 Task: Search one way flight ticket for 4 adults, 1 infant in seat and 1 infant on lap in premium economy from Bethel: Bethel Airport(also Seebethel Seaplane Base) to Jacksonville: Albert J. Ellis Airport on 5-3-2023. Number of bags: 5 checked bags. Price is upto 60000. Outbound departure time preference is 7:15.
Action: Mouse moved to (255, 334)
Screenshot: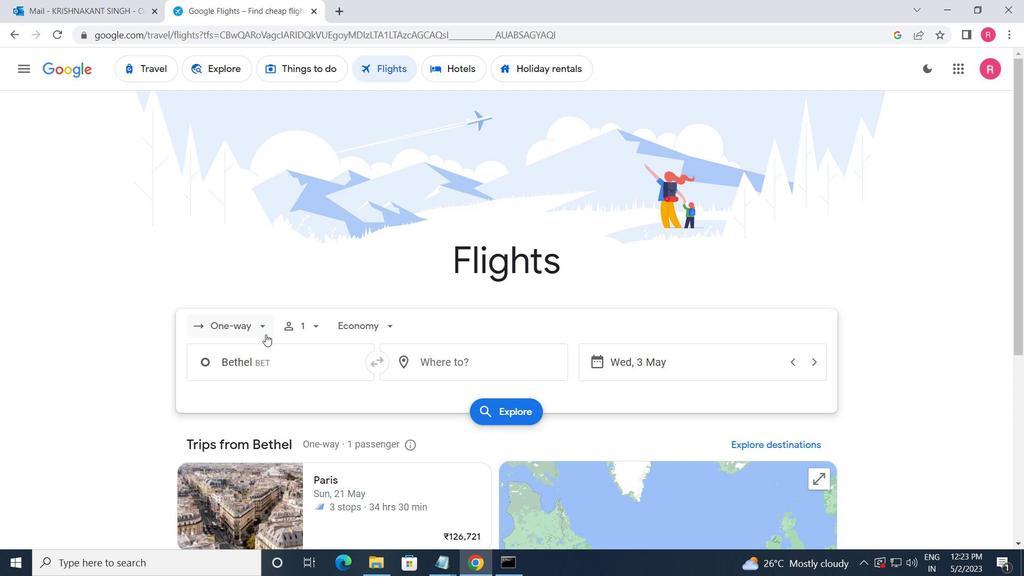 
Action: Mouse pressed left at (255, 334)
Screenshot: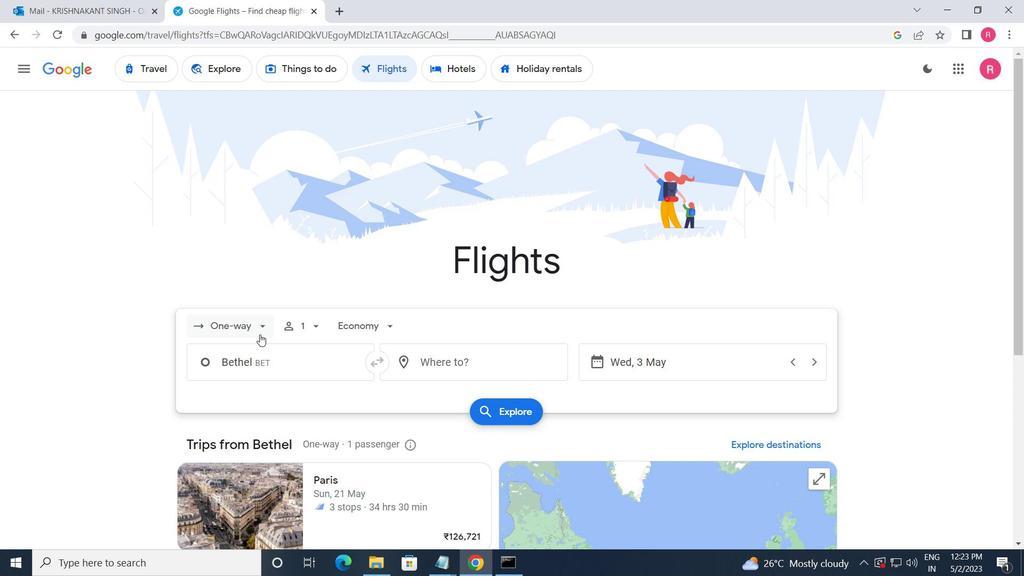 
Action: Mouse moved to (251, 392)
Screenshot: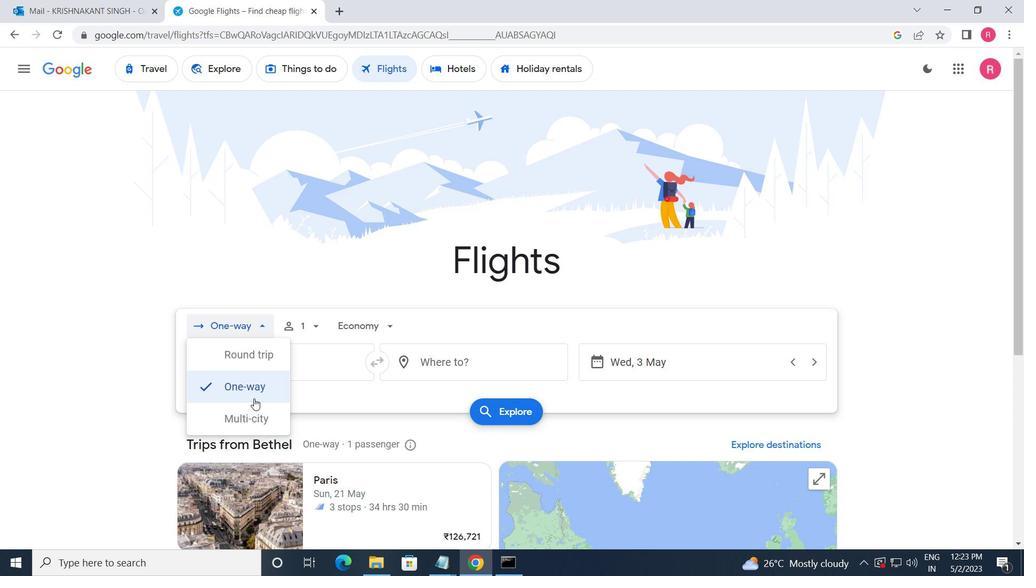 
Action: Mouse pressed left at (251, 392)
Screenshot: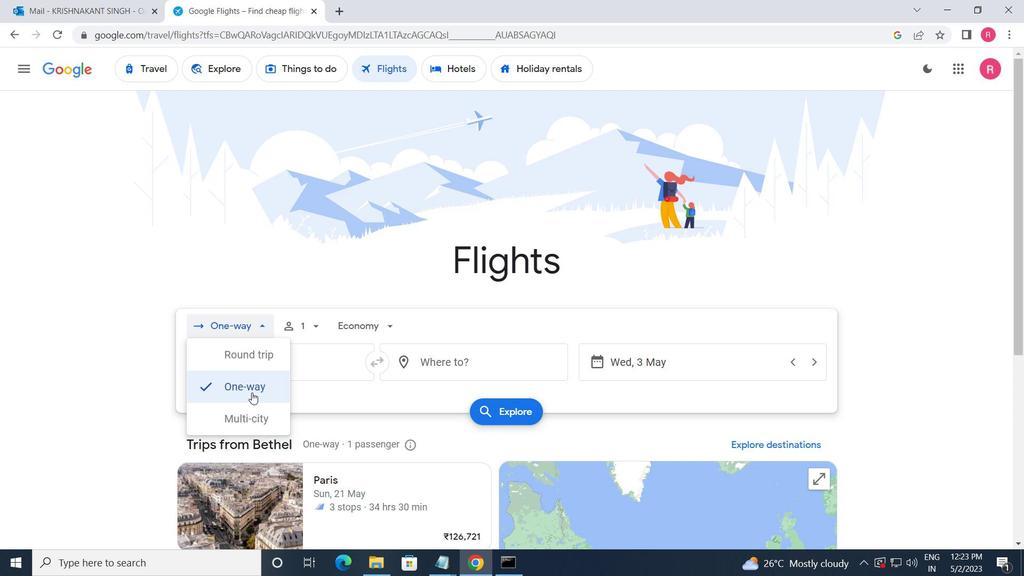 
Action: Mouse moved to (317, 336)
Screenshot: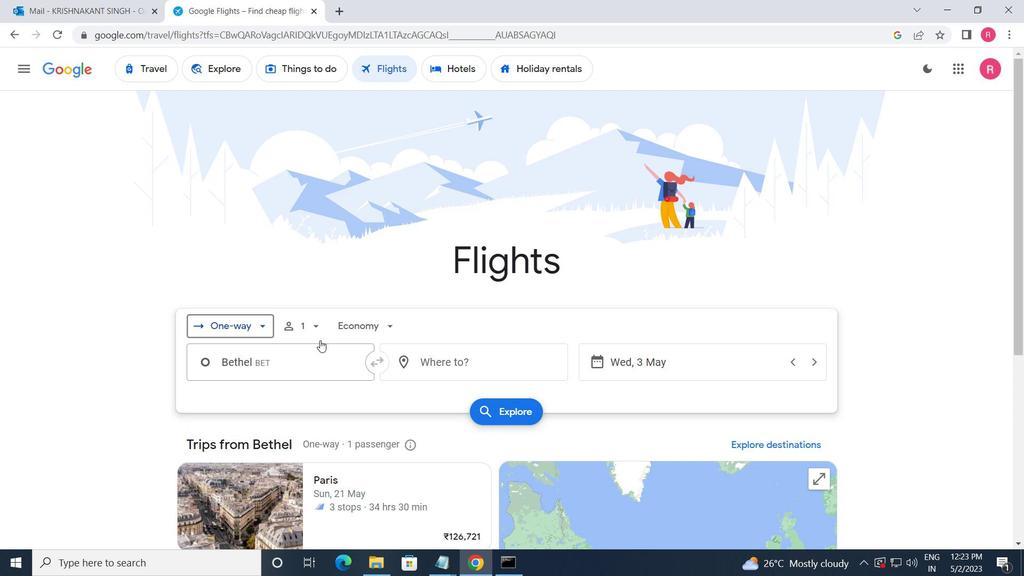 
Action: Mouse pressed left at (317, 336)
Screenshot: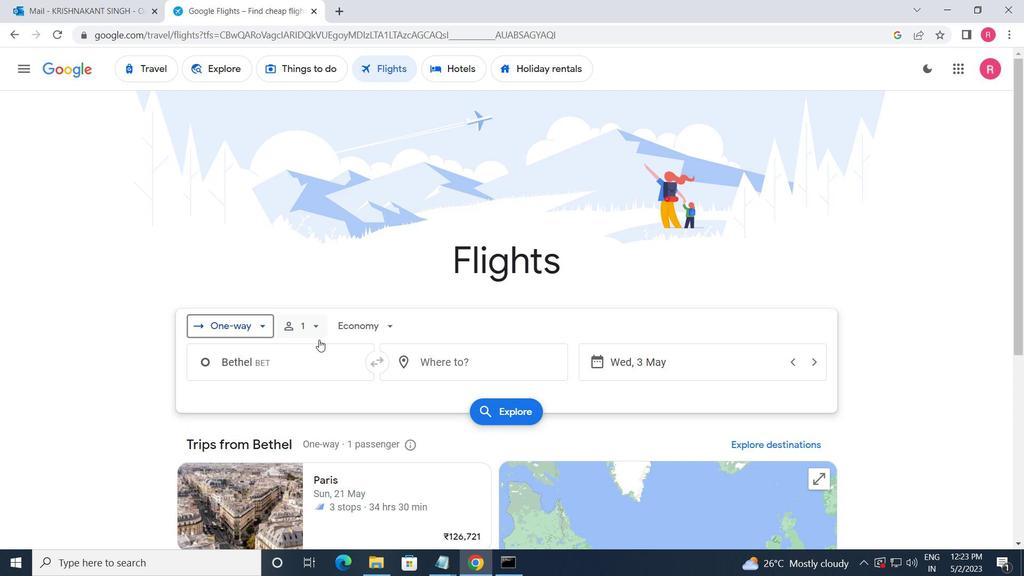 
Action: Mouse moved to (421, 363)
Screenshot: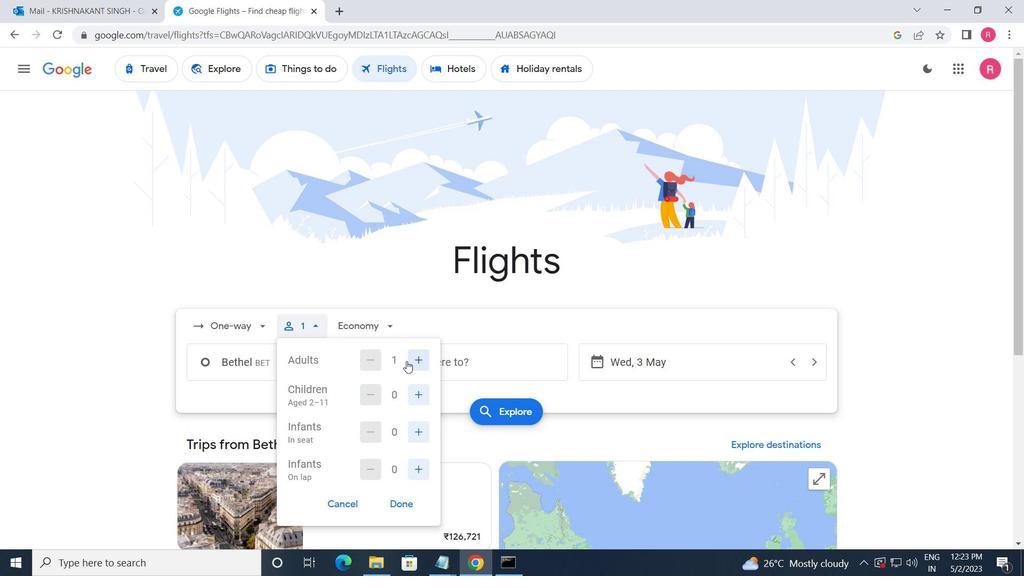 
Action: Mouse pressed left at (421, 363)
Screenshot: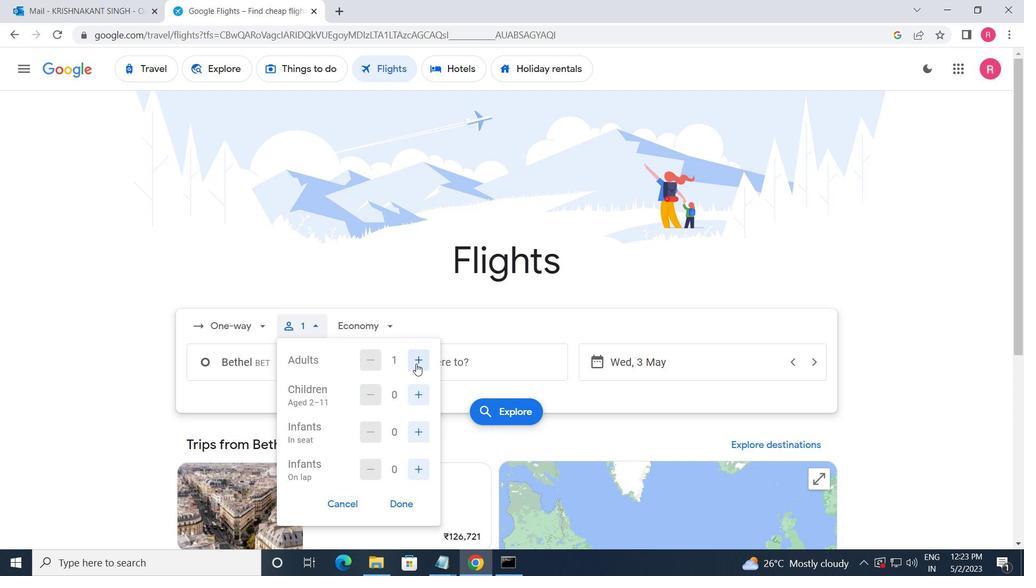 
Action: Mouse pressed left at (421, 363)
Screenshot: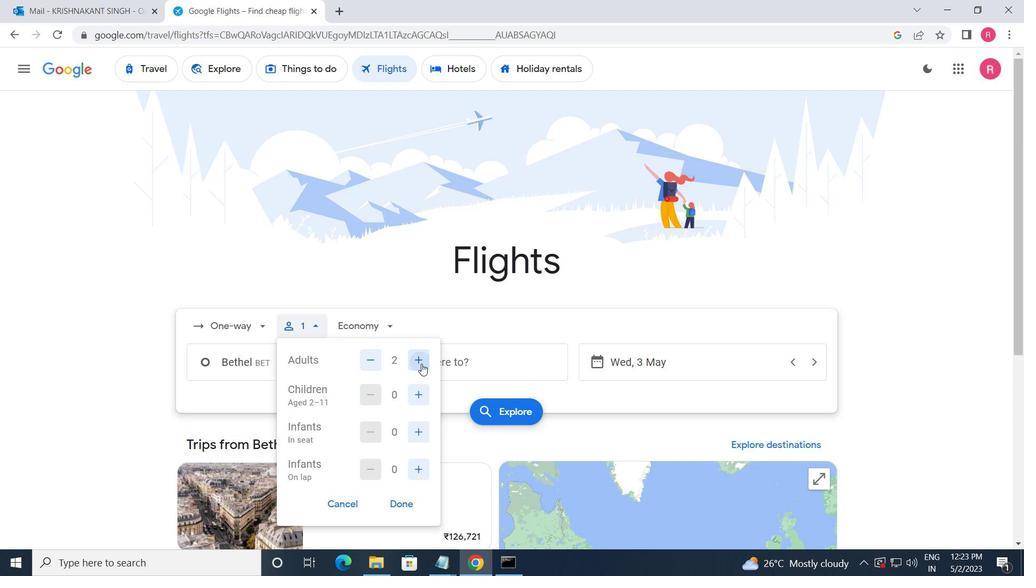 
Action: Mouse pressed left at (421, 363)
Screenshot: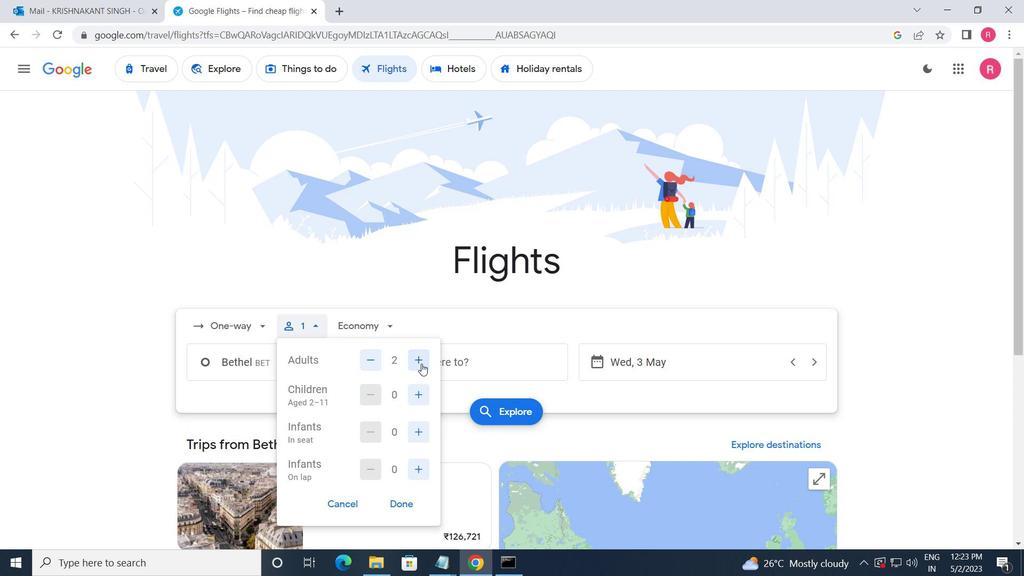 
Action: Mouse moved to (421, 401)
Screenshot: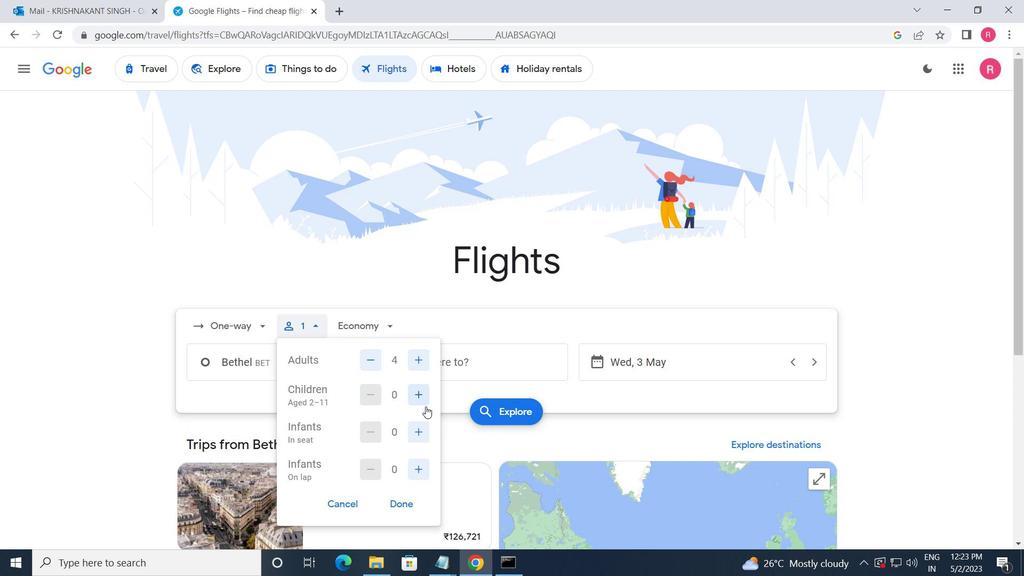 
Action: Mouse pressed left at (421, 401)
Screenshot: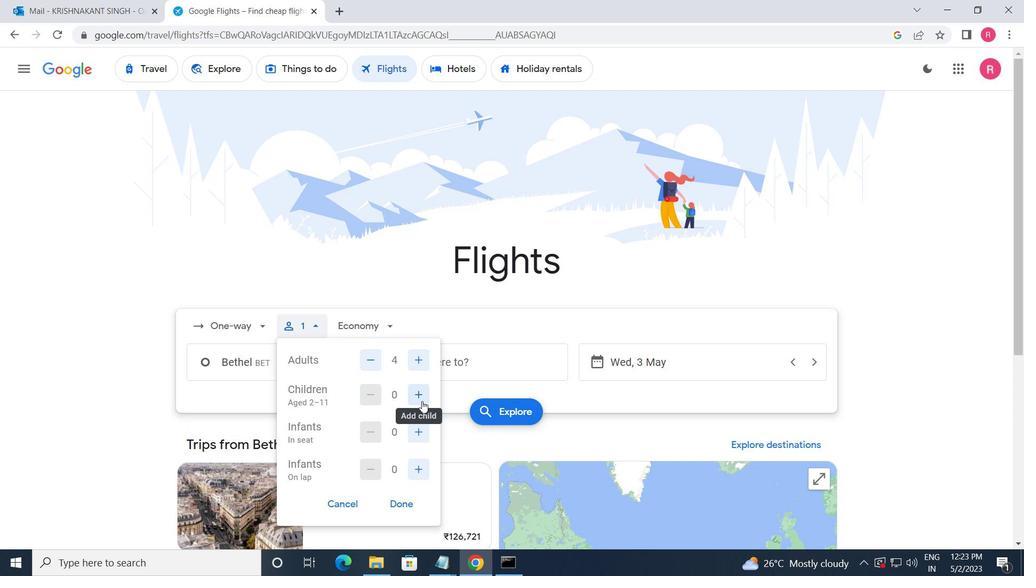 
Action: Mouse moved to (421, 426)
Screenshot: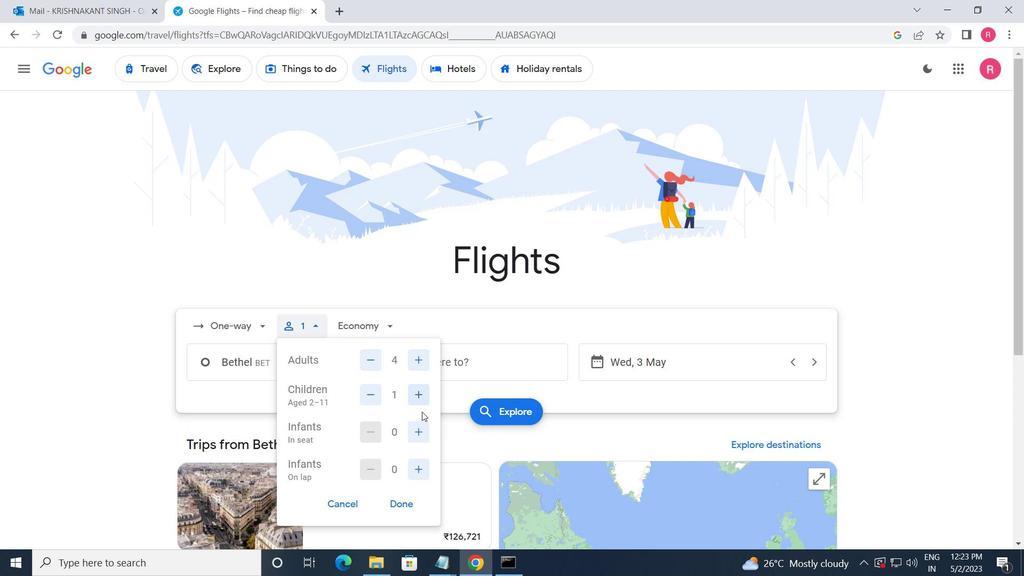 
Action: Mouse pressed left at (421, 426)
Screenshot: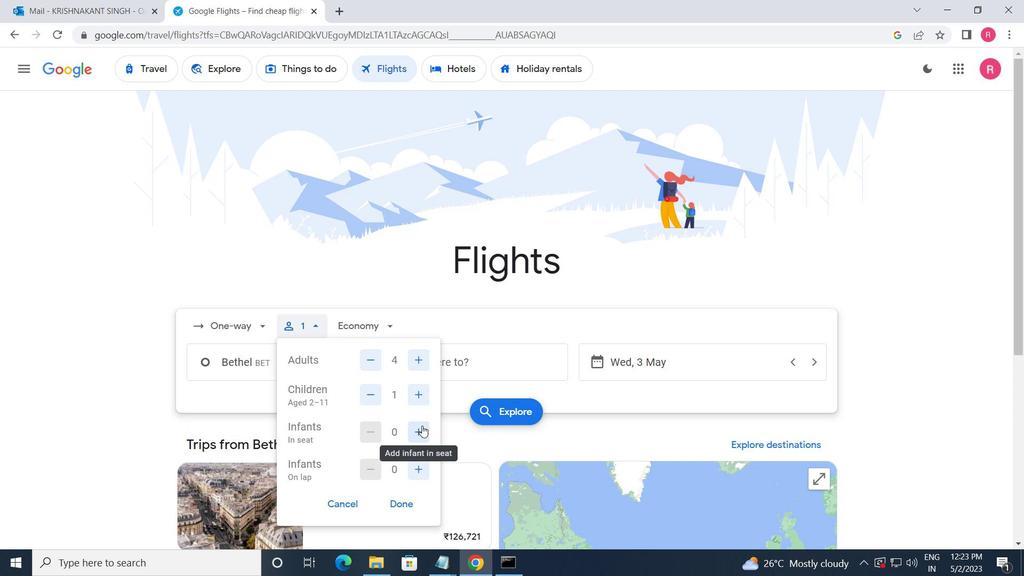 
Action: Mouse moved to (366, 322)
Screenshot: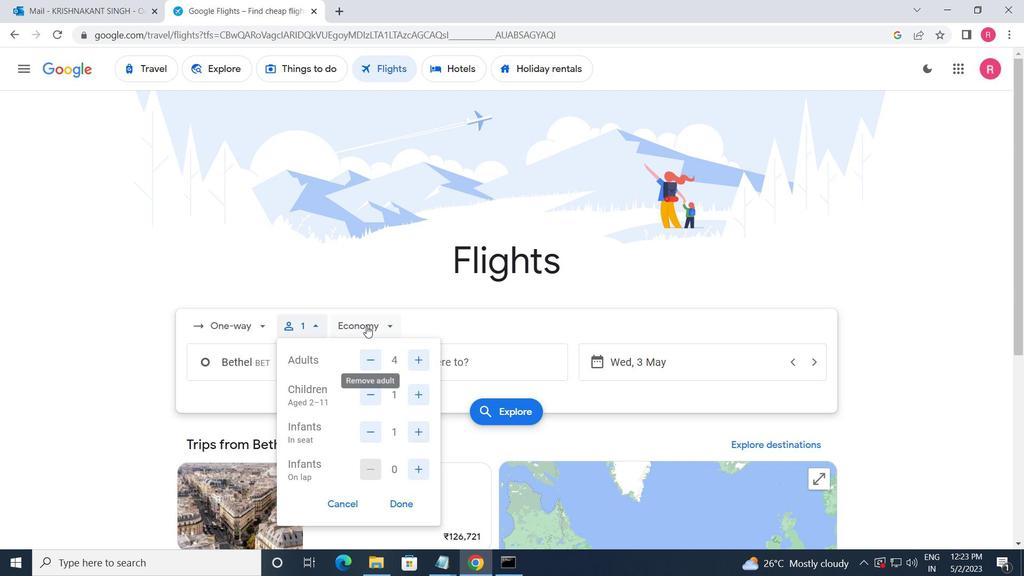 
Action: Mouse pressed left at (366, 322)
Screenshot: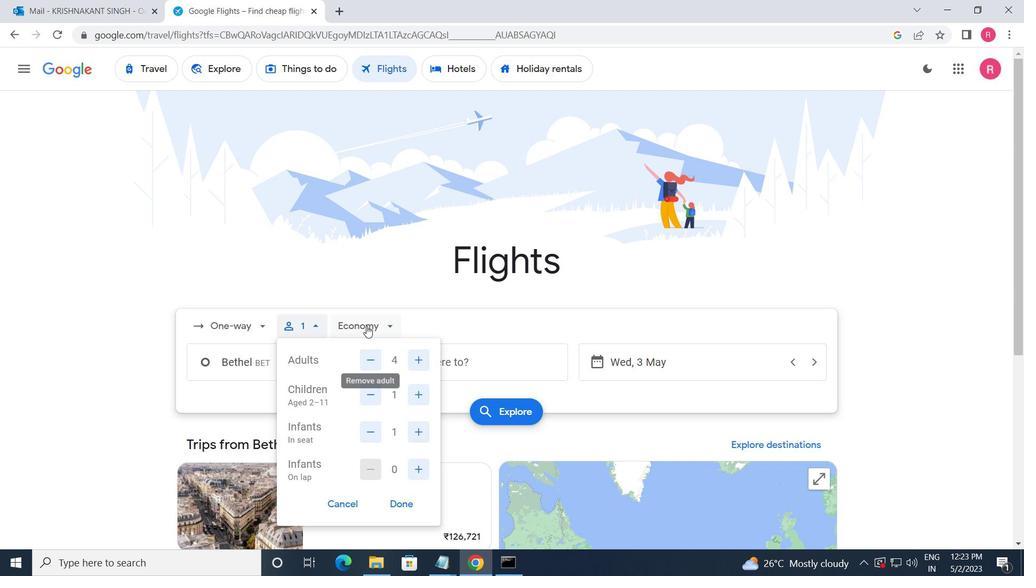 
Action: Mouse moved to (384, 392)
Screenshot: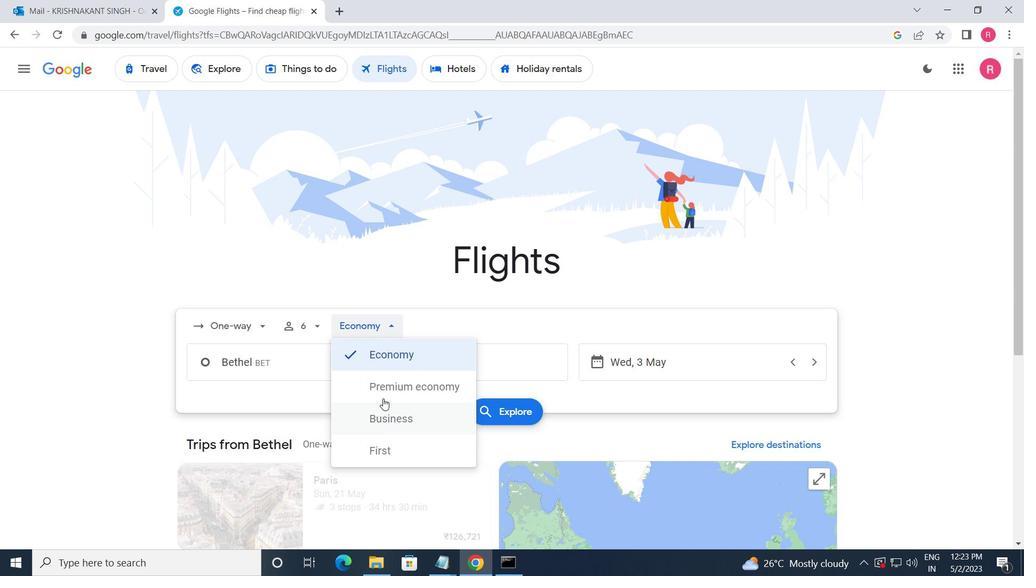 
Action: Mouse pressed left at (384, 392)
Screenshot: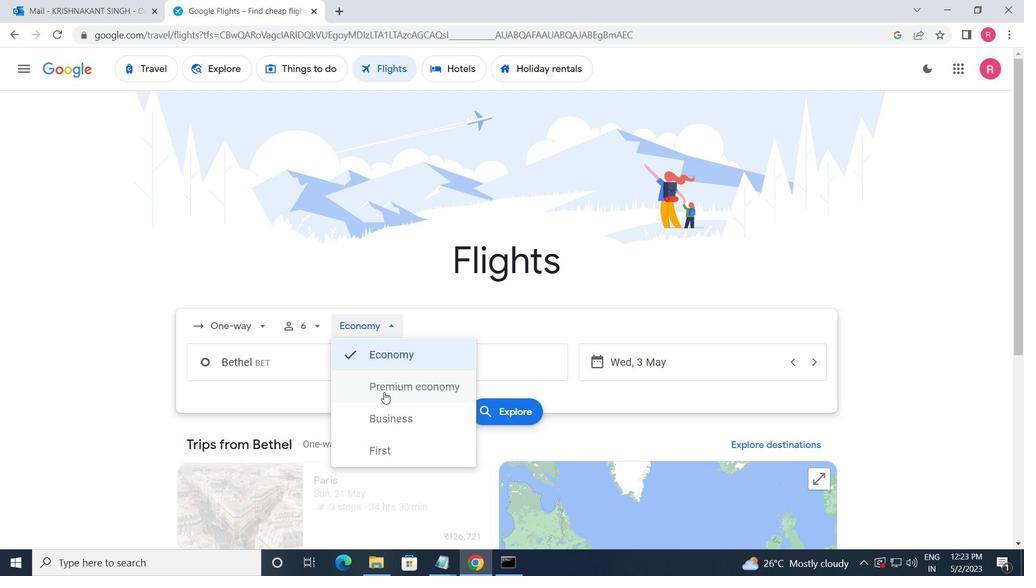 
Action: Mouse moved to (302, 363)
Screenshot: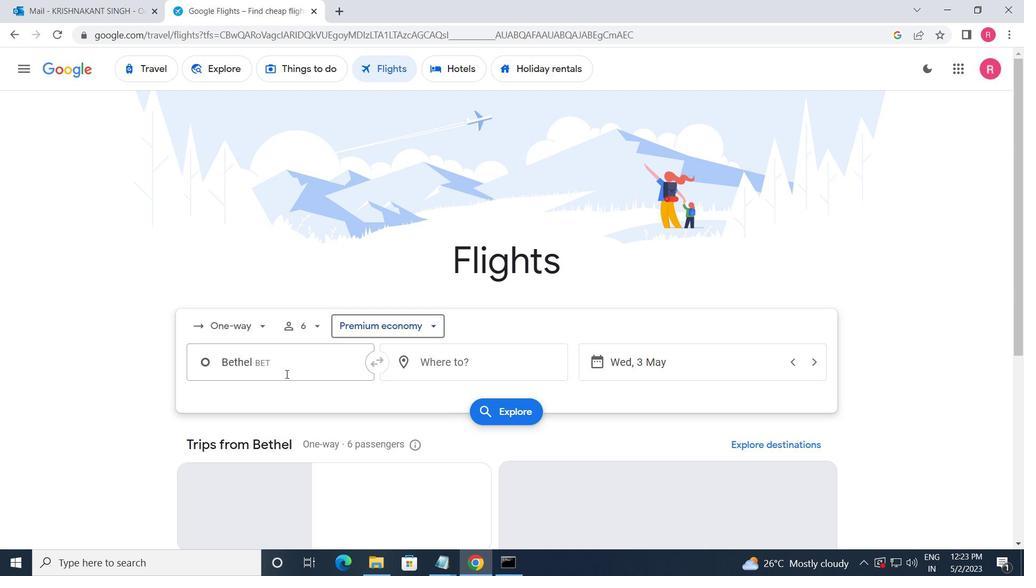 
Action: Mouse pressed left at (302, 363)
Screenshot: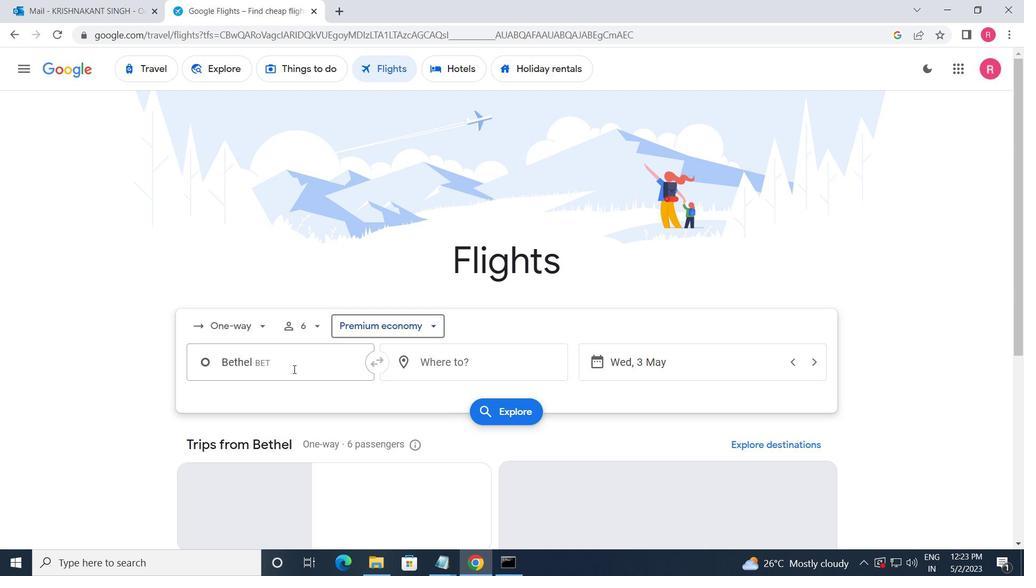 
Action: Mouse moved to (285, 400)
Screenshot: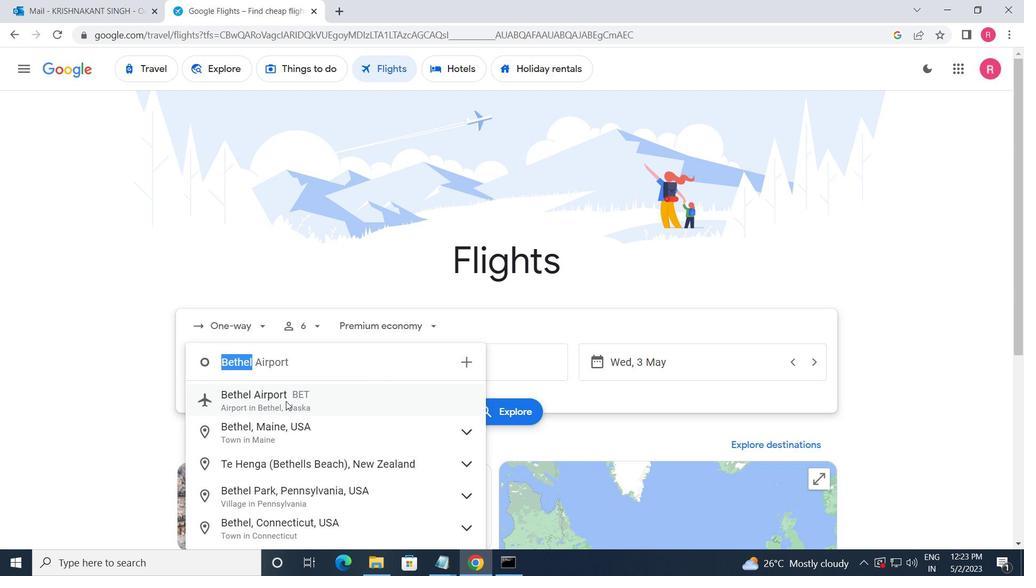 
Action: Mouse pressed left at (285, 400)
Screenshot: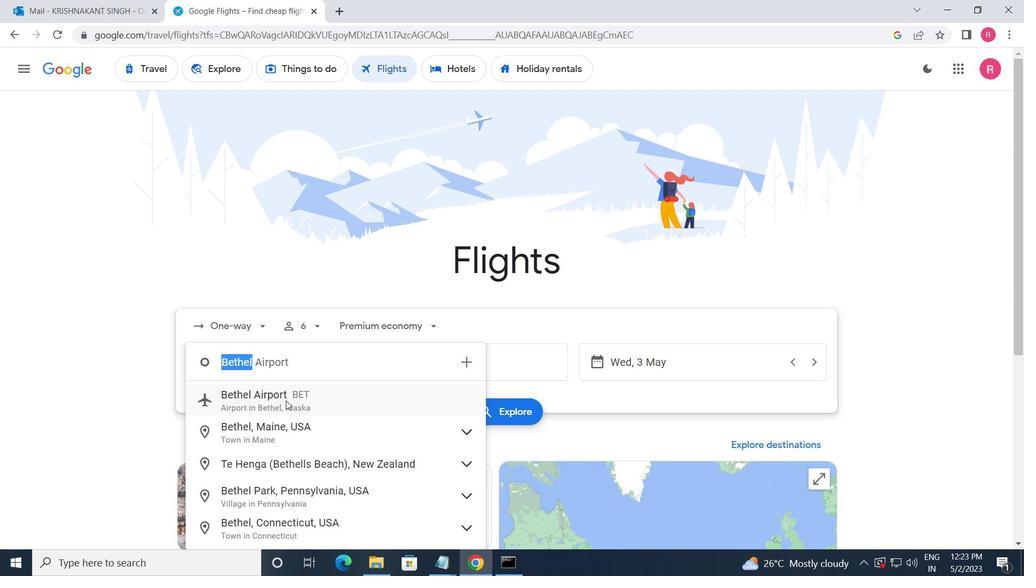 
Action: Mouse moved to (409, 372)
Screenshot: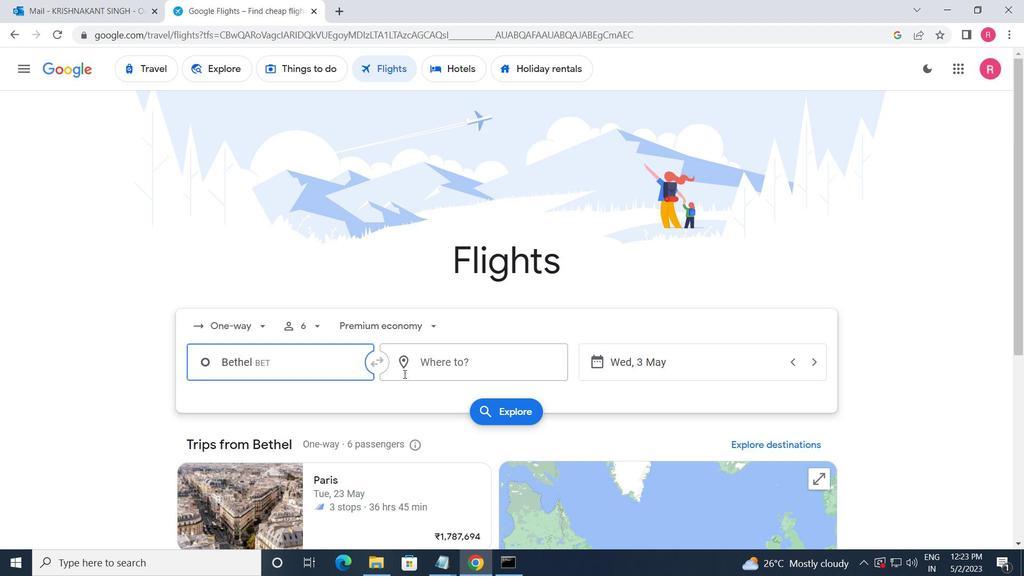 
Action: Mouse pressed left at (409, 372)
Screenshot: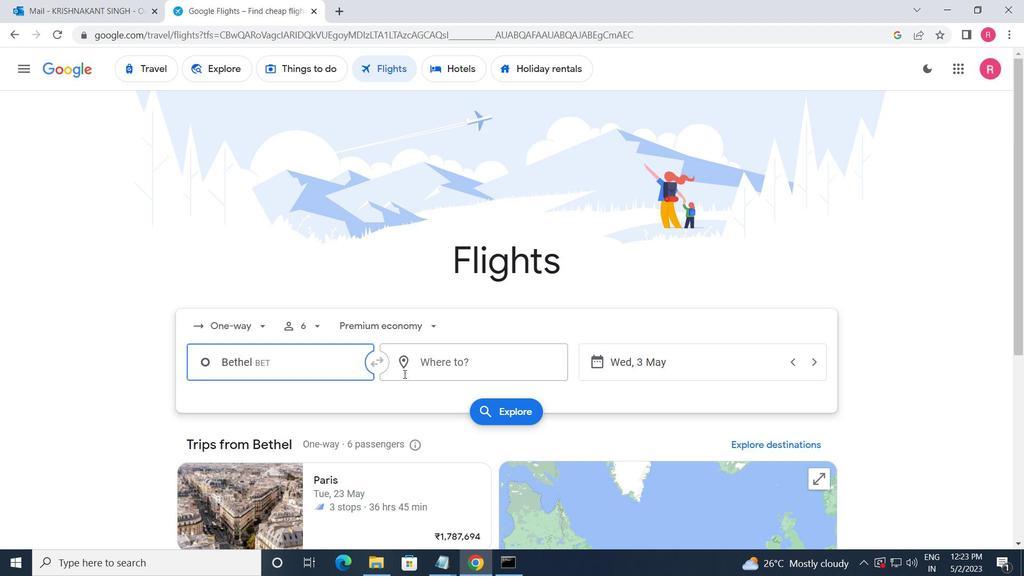 
Action: Mouse moved to (441, 486)
Screenshot: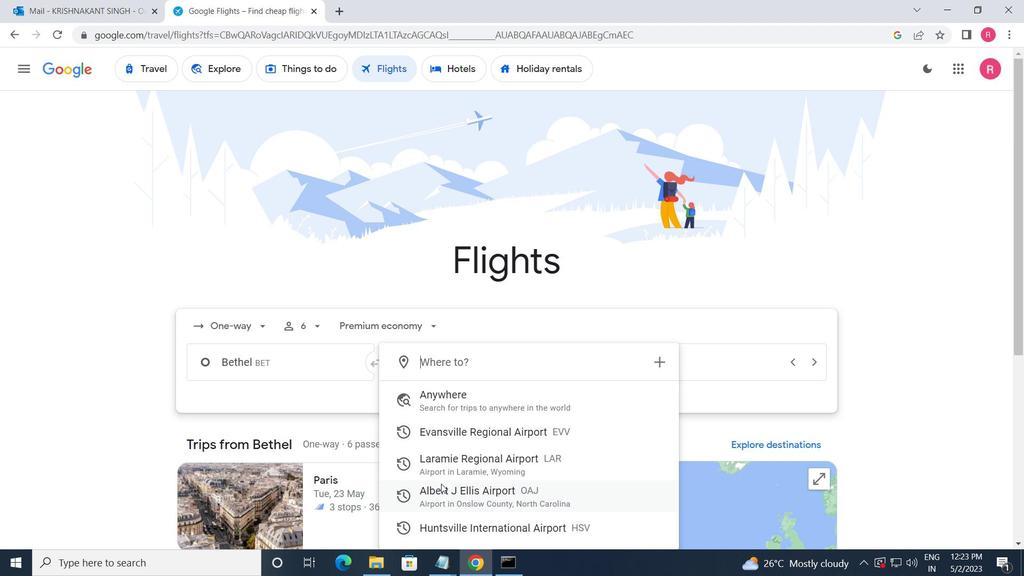 
Action: Mouse pressed left at (441, 486)
Screenshot: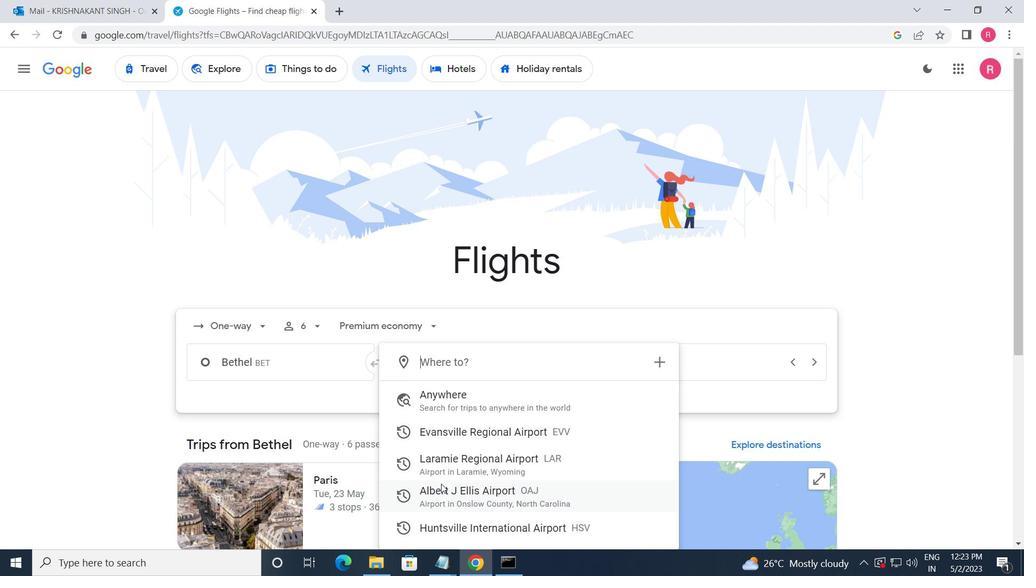 
Action: Mouse moved to (681, 374)
Screenshot: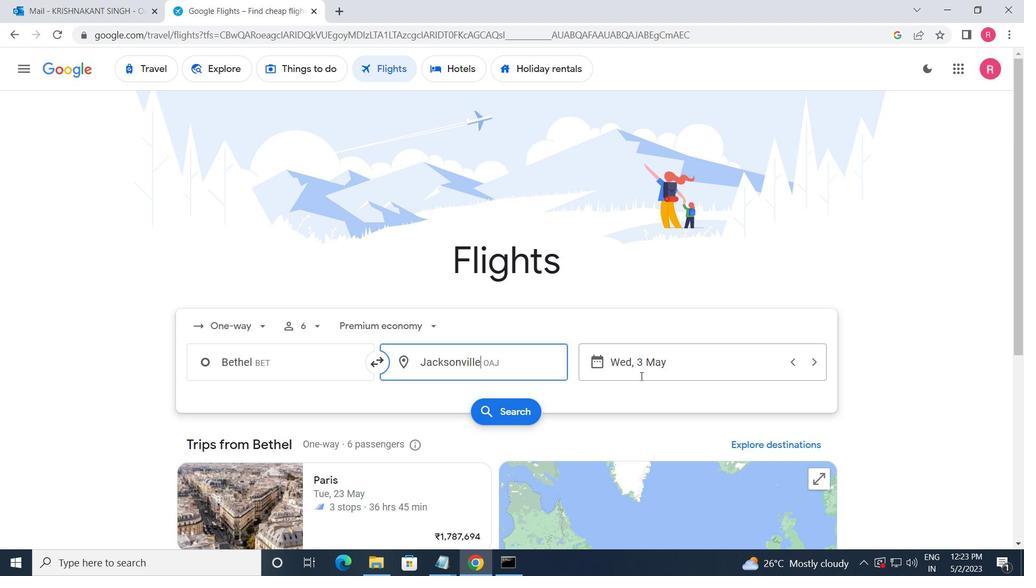 
Action: Mouse pressed left at (681, 374)
Screenshot: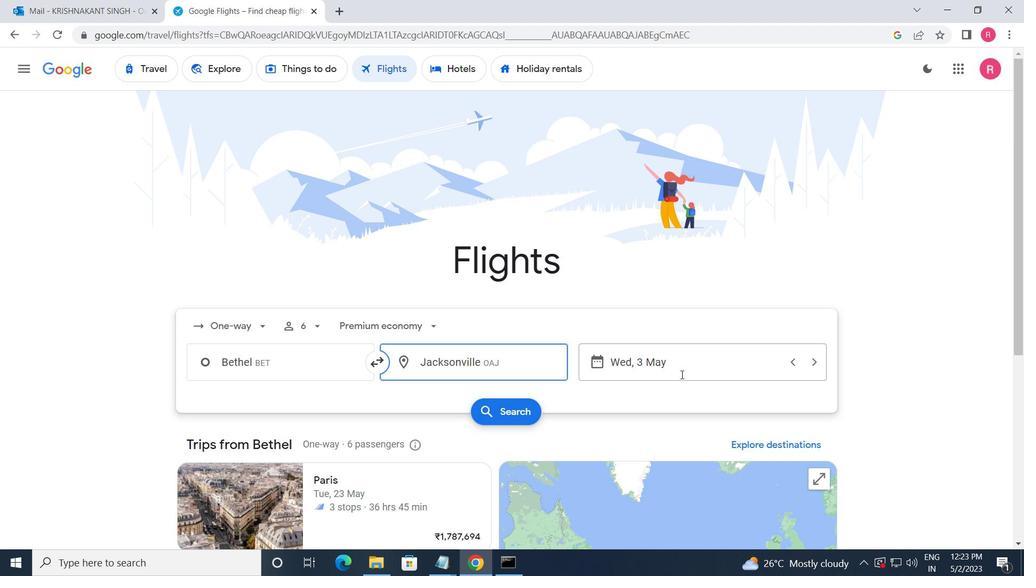 
Action: Mouse moved to (443, 315)
Screenshot: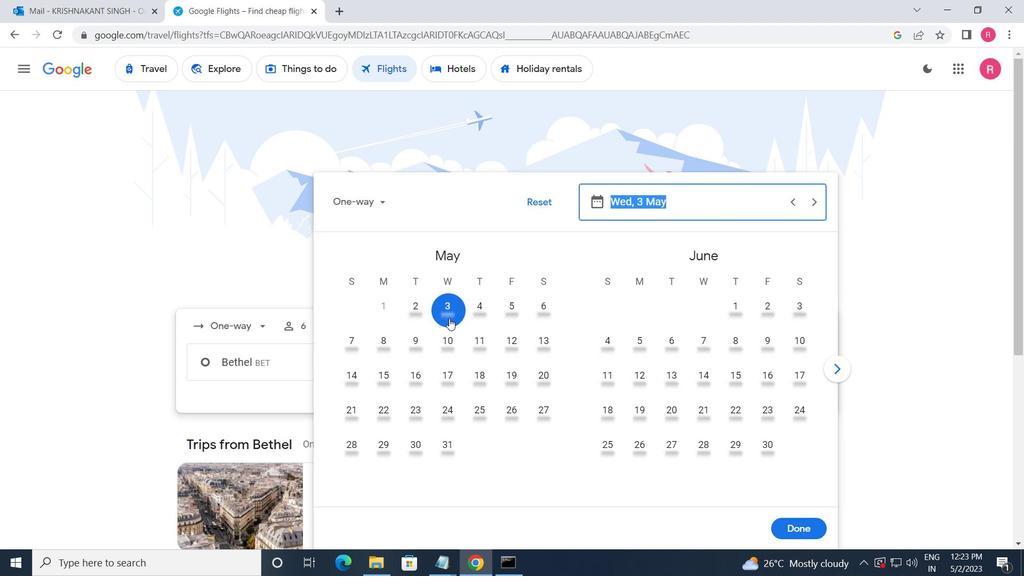 
Action: Mouse pressed left at (443, 315)
Screenshot: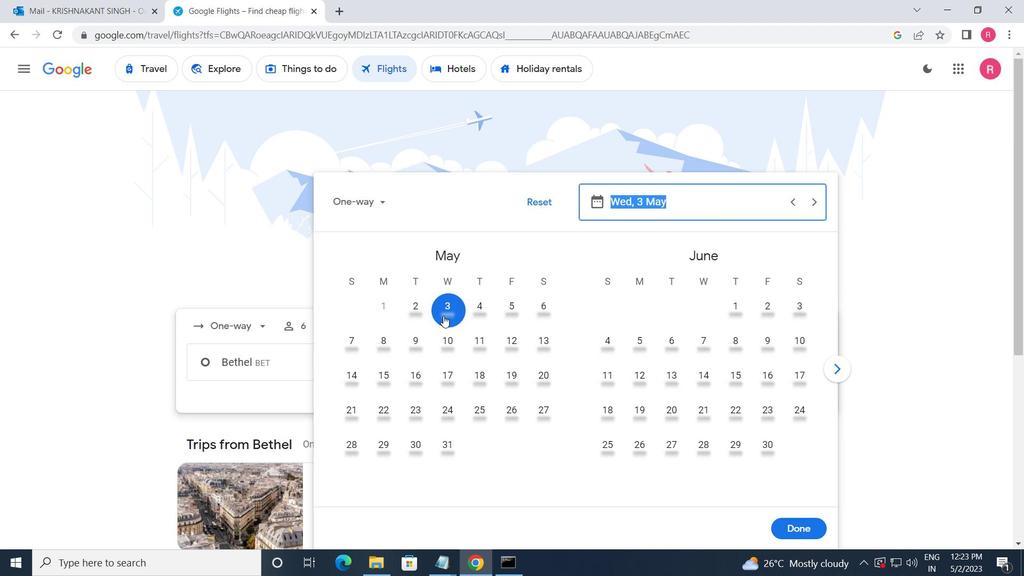 
Action: Mouse moved to (792, 533)
Screenshot: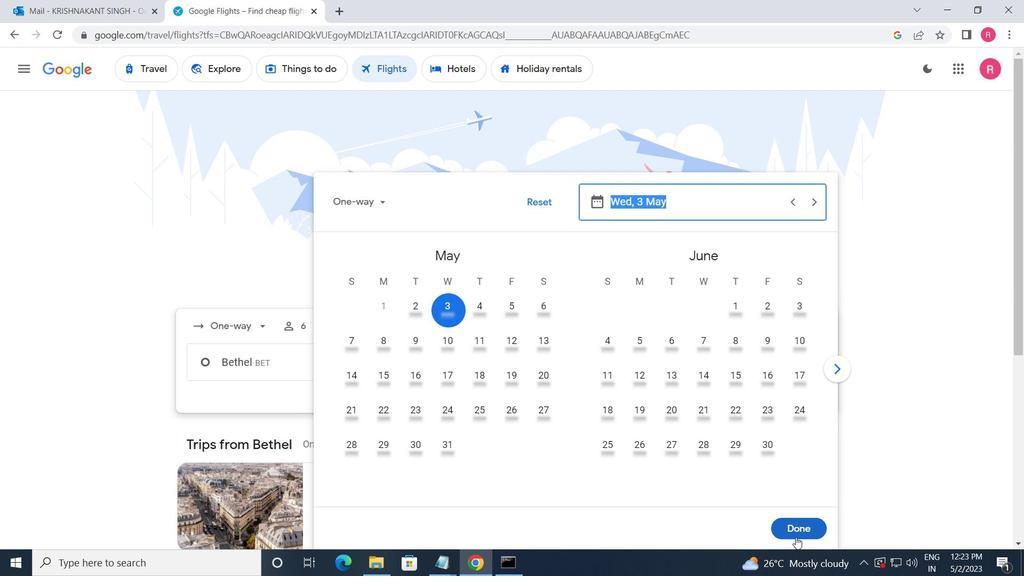 
Action: Mouse pressed left at (792, 533)
Screenshot: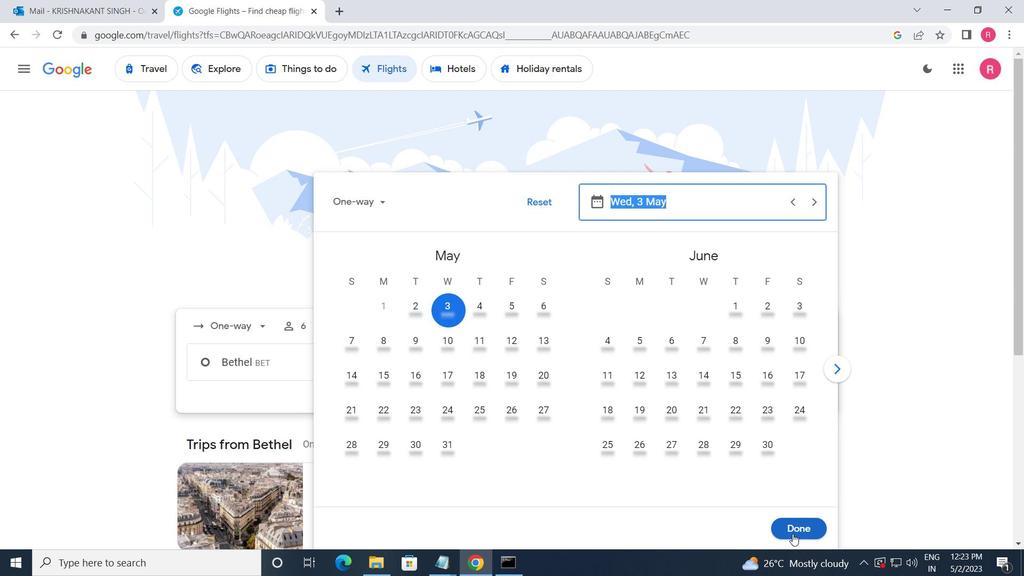 
Action: Mouse moved to (497, 406)
Screenshot: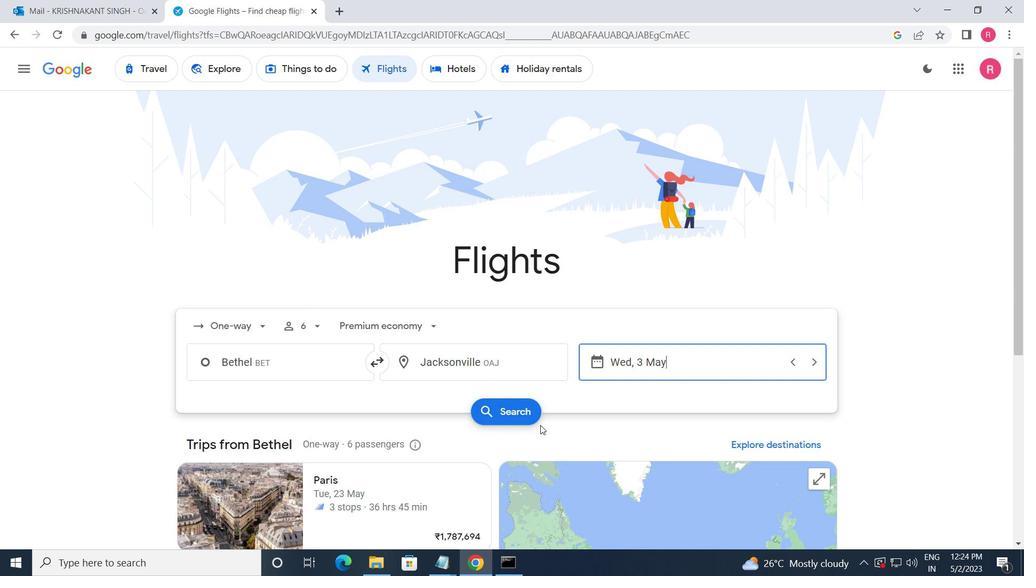 
Action: Mouse pressed left at (497, 406)
Screenshot: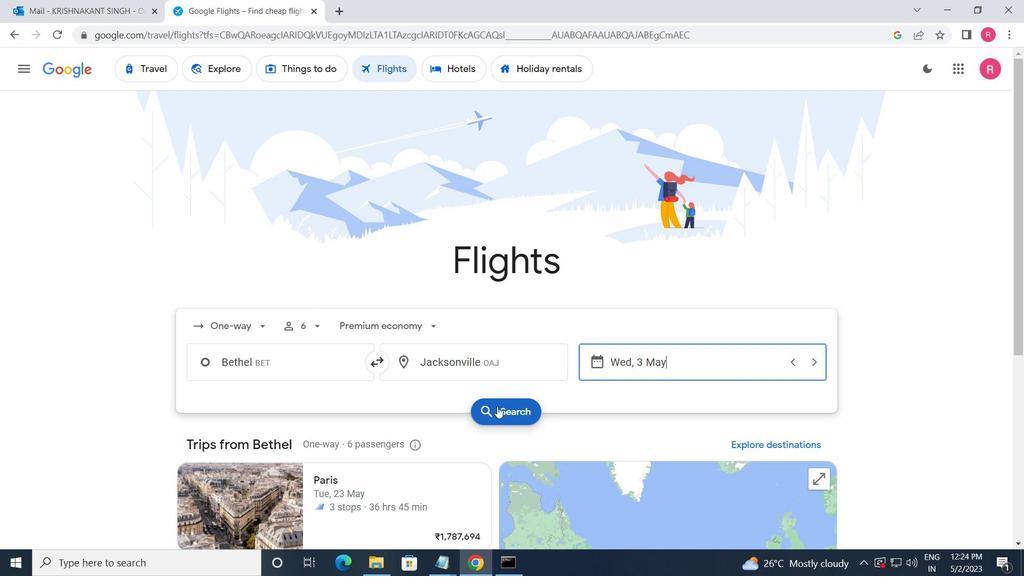 
Action: Mouse moved to (189, 197)
Screenshot: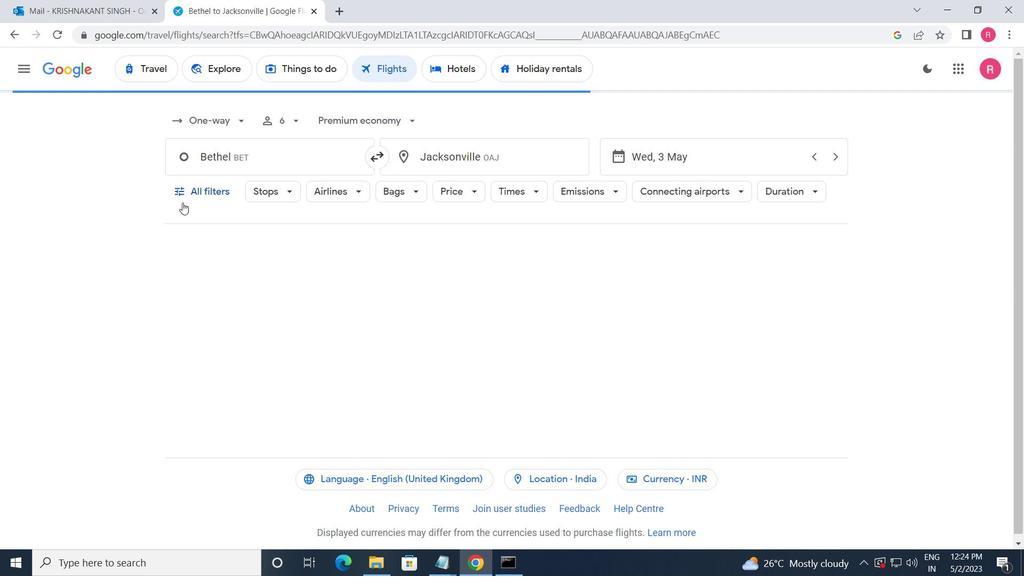 
Action: Mouse pressed left at (189, 197)
Screenshot: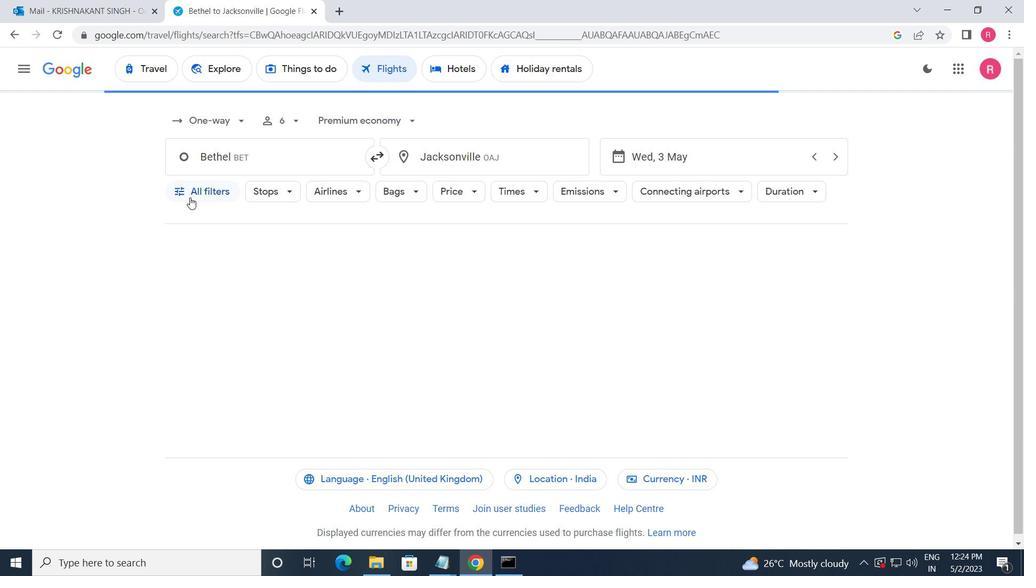 
Action: Mouse moved to (246, 362)
Screenshot: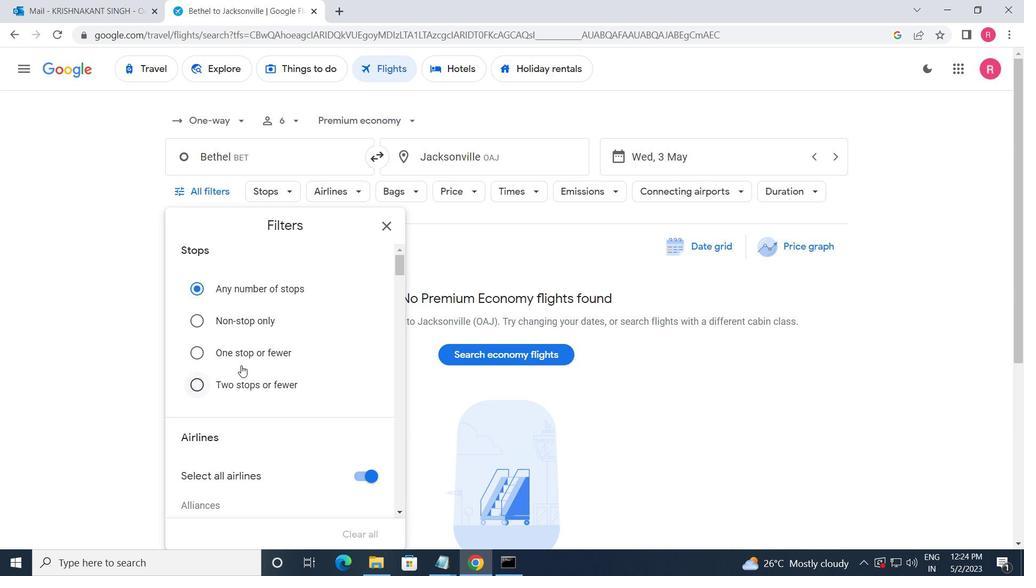 
Action: Mouse scrolled (246, 361) with delta (0, 0)
Screenshot: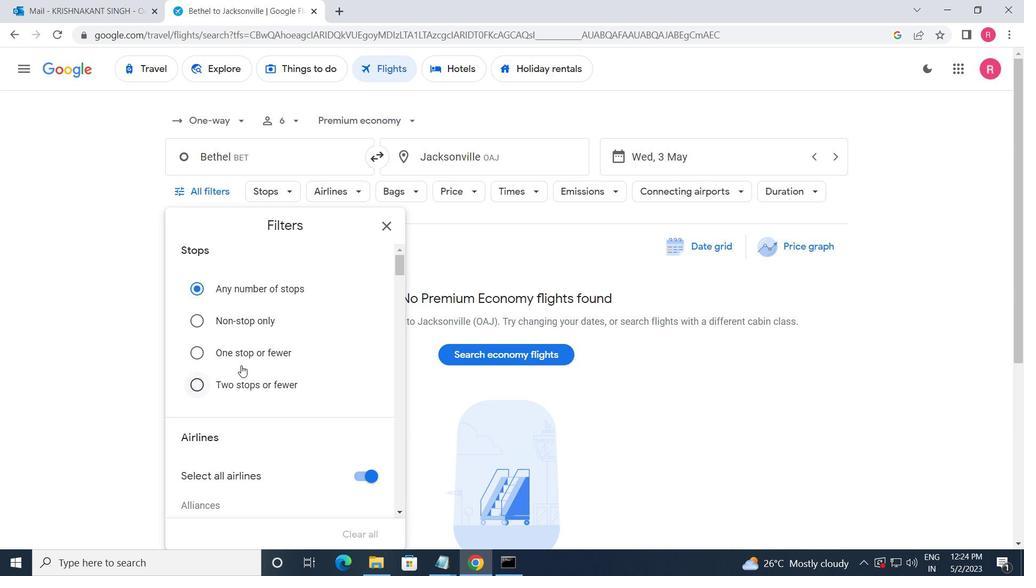 
Action: Mouse moved to (247, 362)
Screenshot: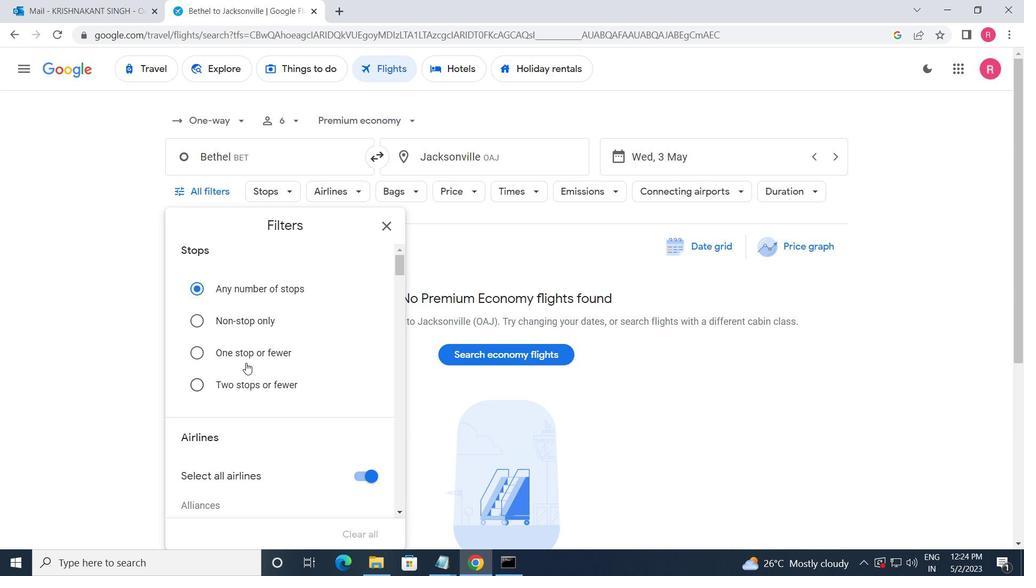 
Action: Mouse scrolled (247, 361) with delta (0, 0)
Screenshot: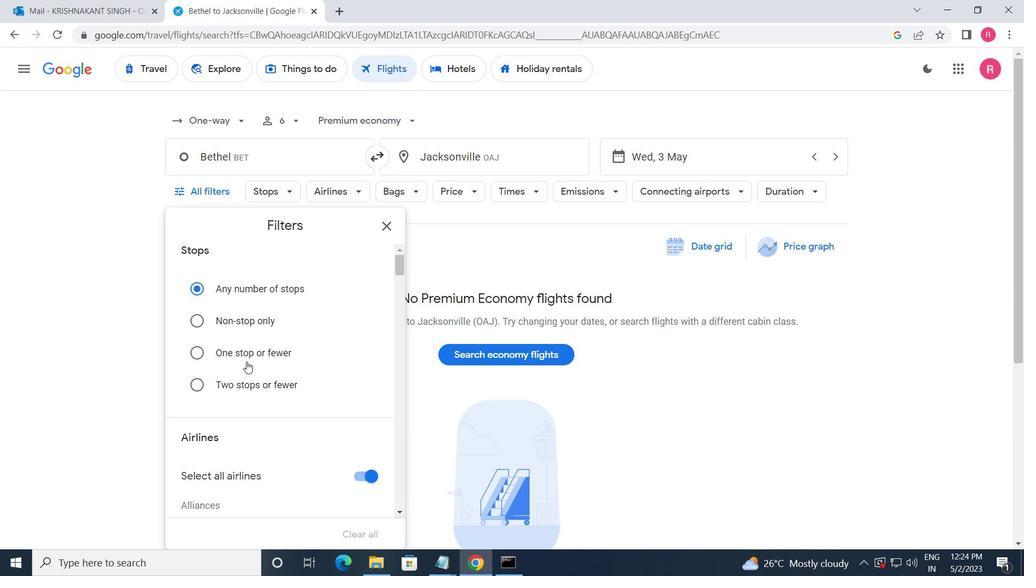 
Action: Mouse moved to (248, 362)
Screenshot: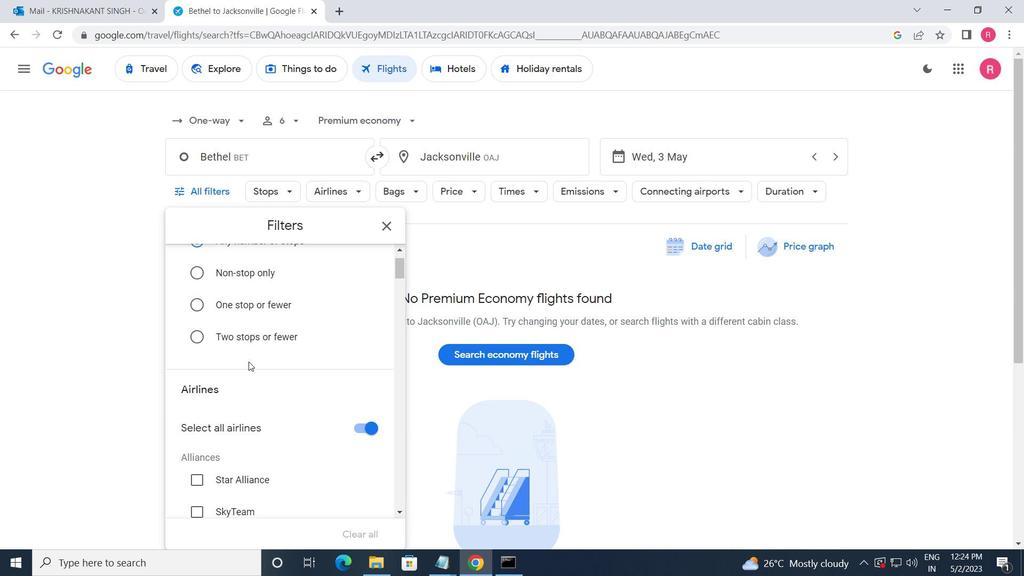 
Action: Mouse scrolled (248, 361) with delta (0, 0)
Screenshot: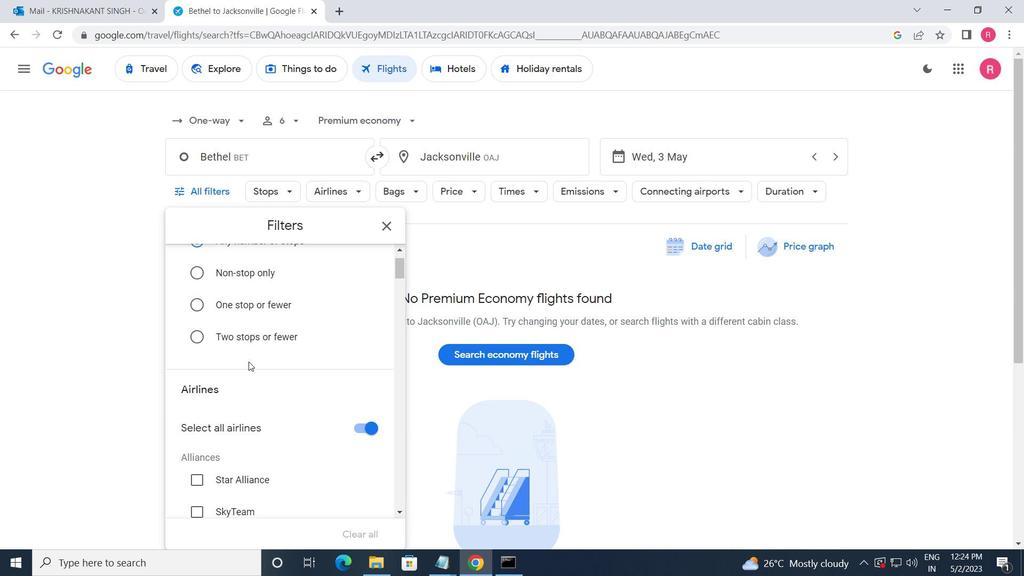 
Action: Mouse scrolled (248, 361) with delta (0, 0)
Screenshot: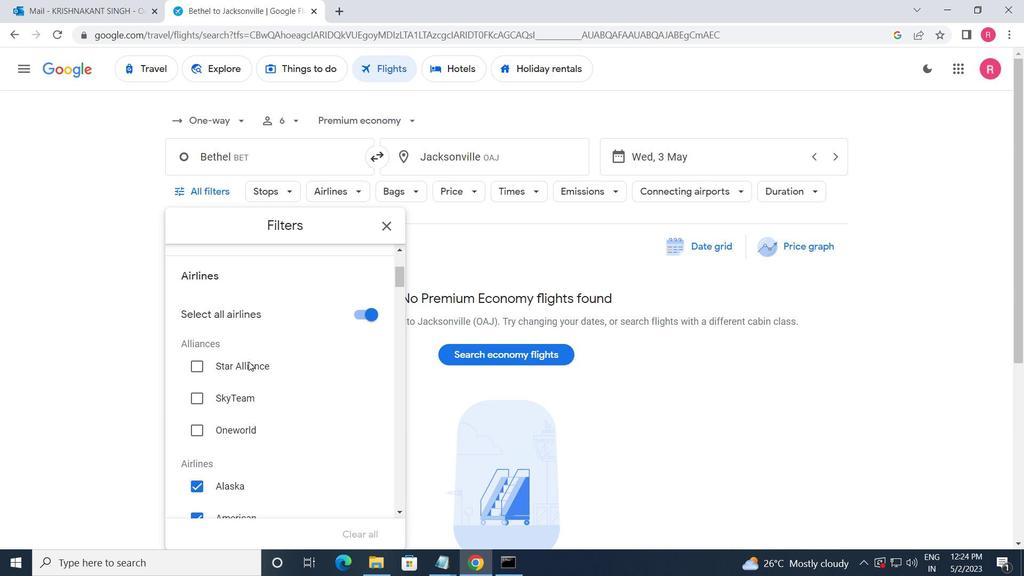 
Action: Mouse scrolled (248, 361) with delta (0, 0)
Screenshot: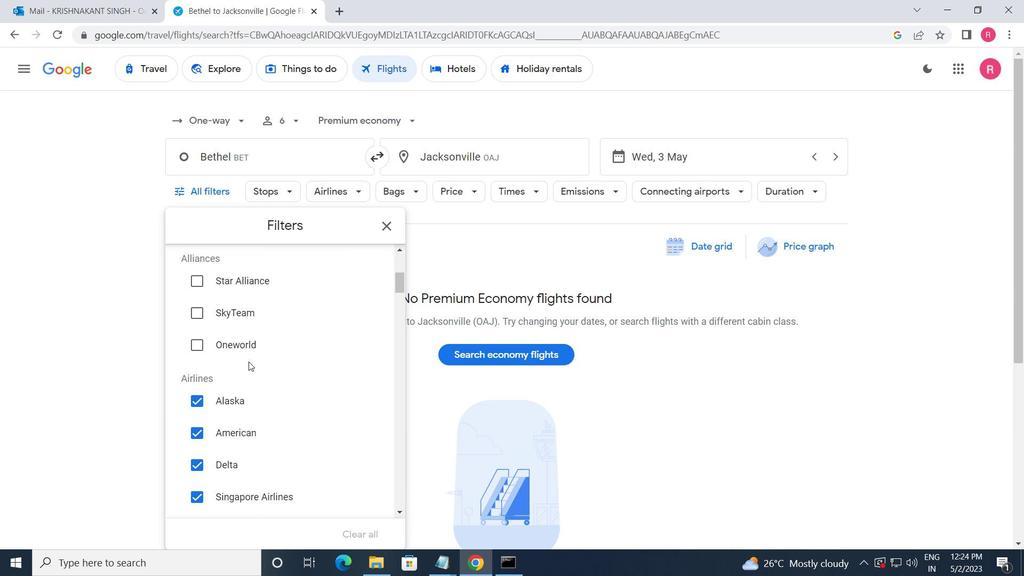 
Action: Mouse moved to (249, 360)
Screenshot: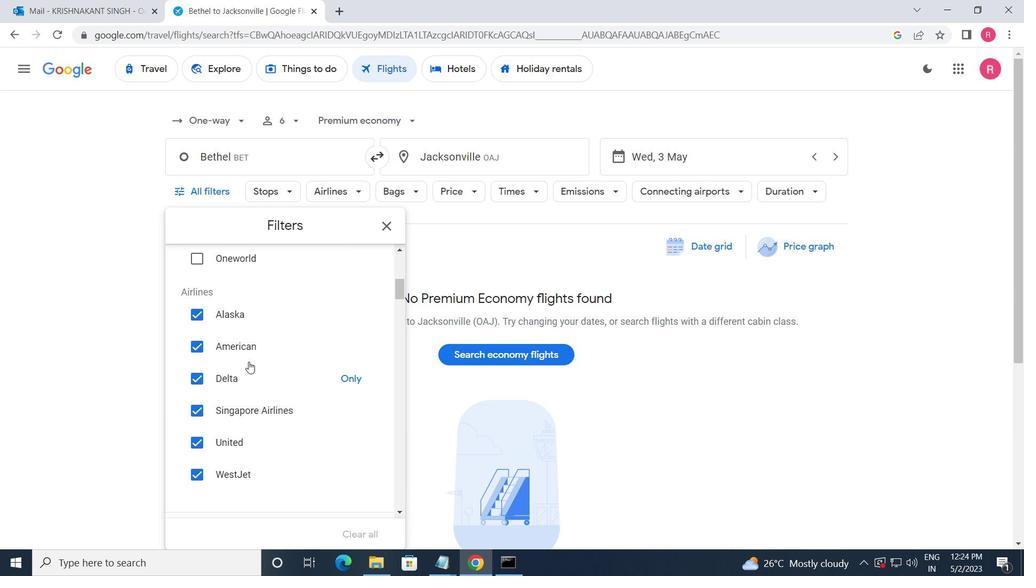 
Action: Mouse scrolled (249, 361) with delta (0, 0)
Screenshot: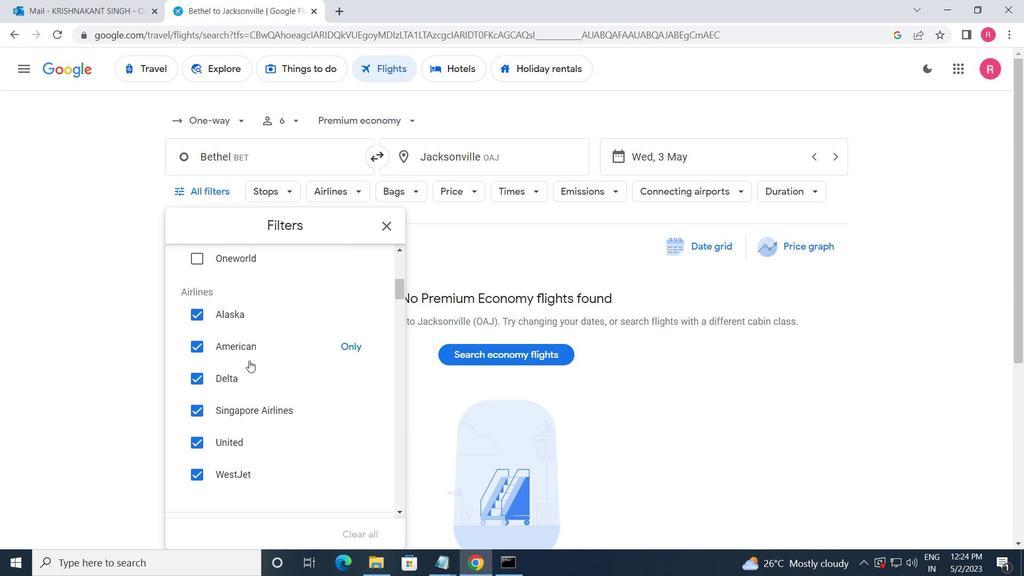 
Action: Mouse scrolled (249, 361) with delta (0, 0)
Screenshot: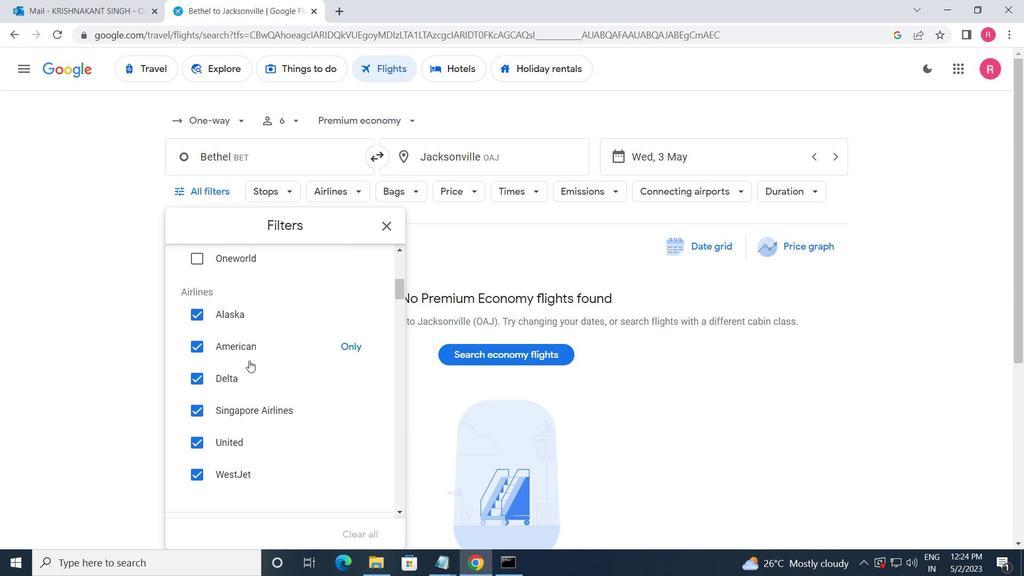 
Action: Mouse scrolled (249, 360) with delta (0, 0)
Screenshot: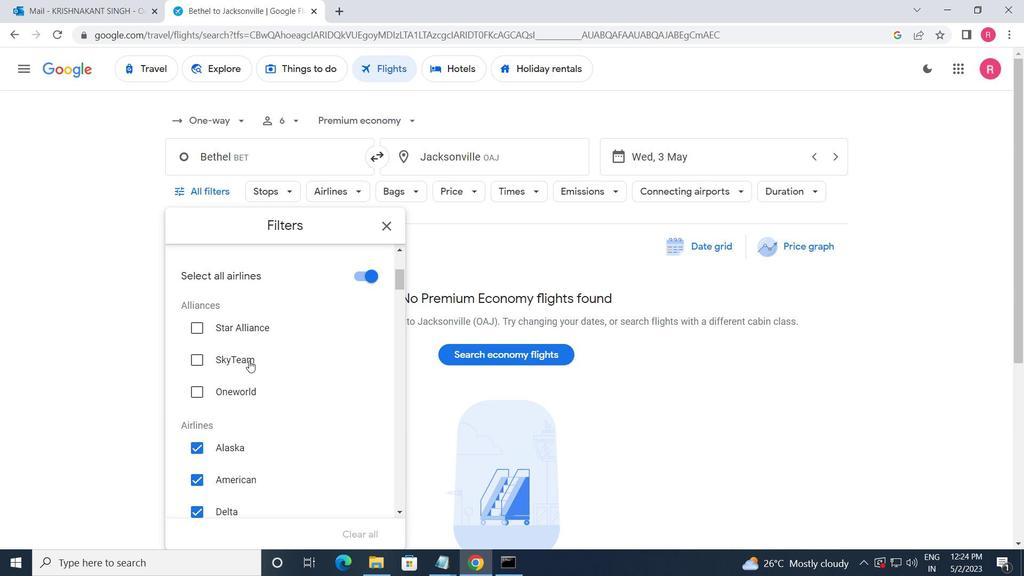 
Action: Mouse scrolled (249, 360) with delta (0, 0)
Screenshot: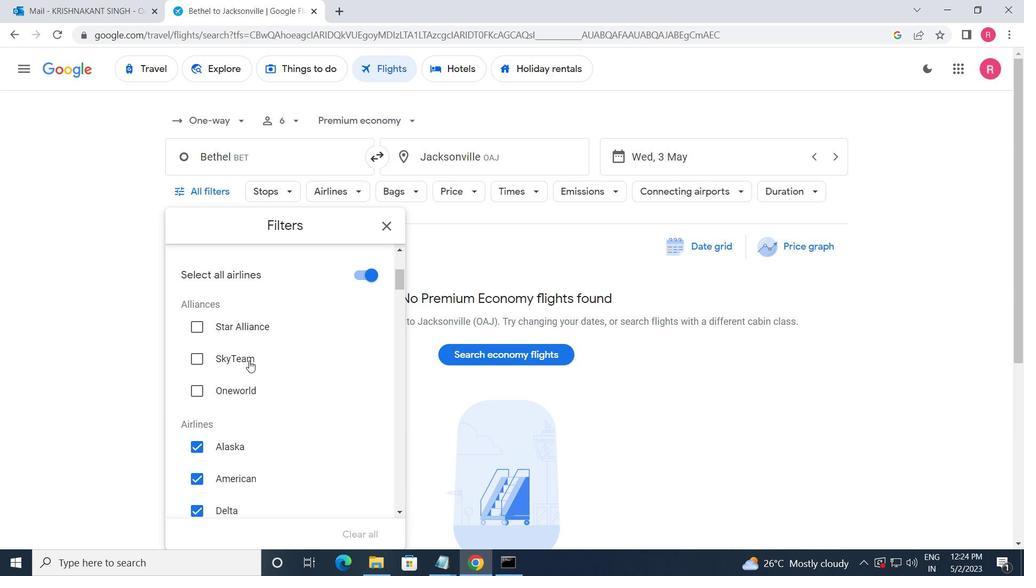 
Action: Mouse scrolled (249, 360) with delta (0, 0)
Screenshot: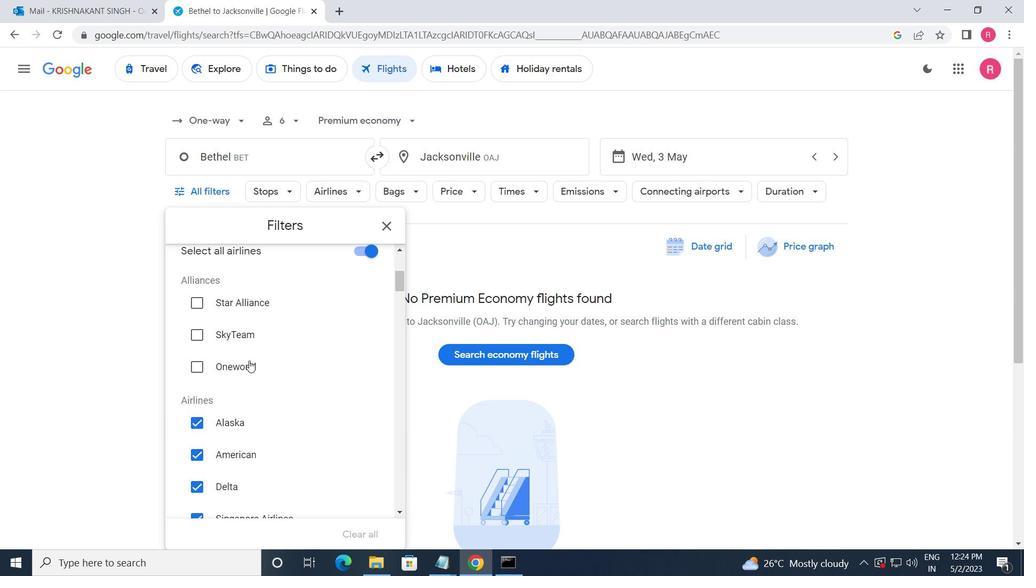 
Action: Mouse moved to (249, 360)
Screenshot: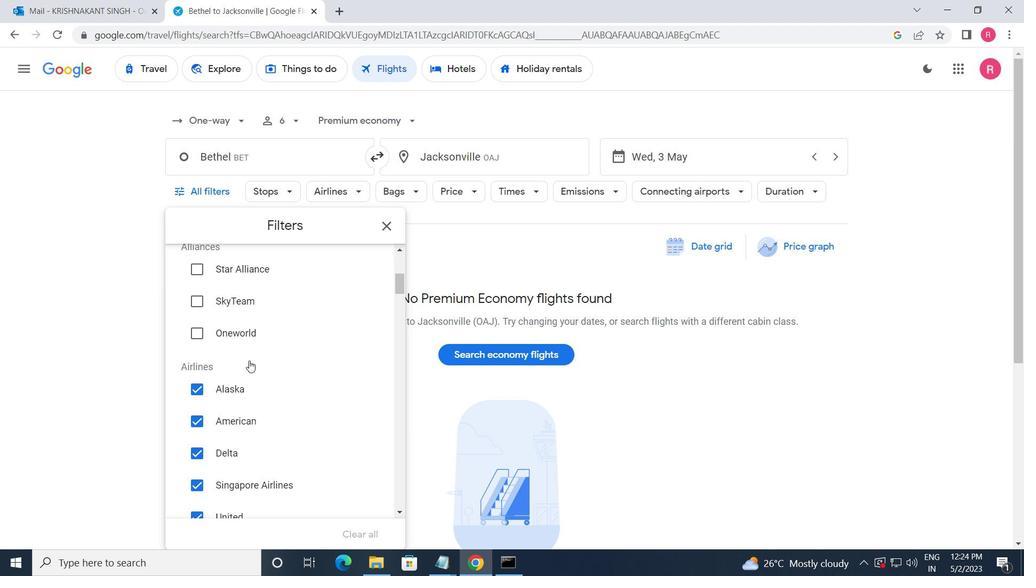
Action: Mouse scrolled (249, 359) with delta (0, 0)
Screenshot: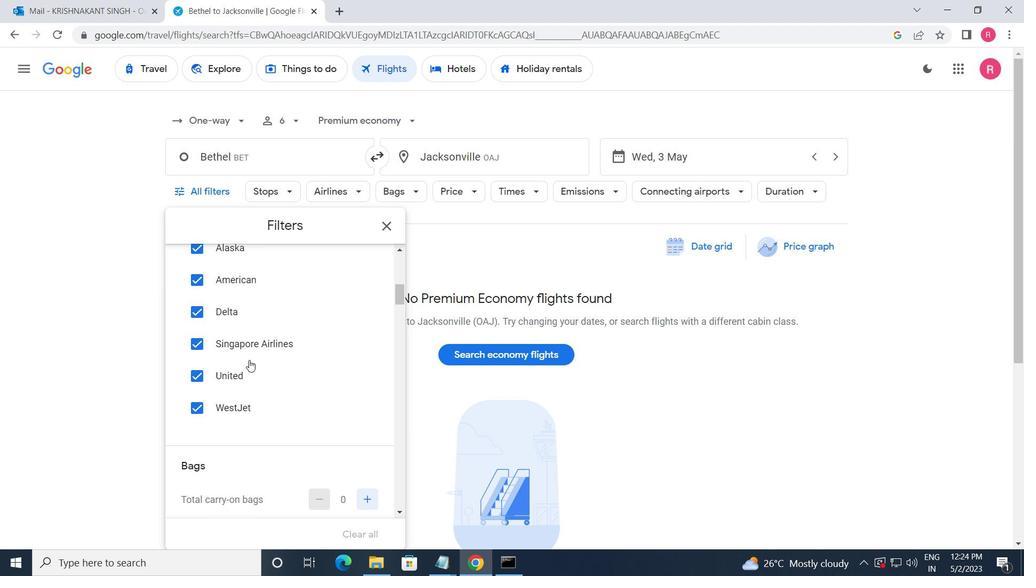 
Action: Mouse scrolled (249, 359) with delta (0, 0)
Screenshot: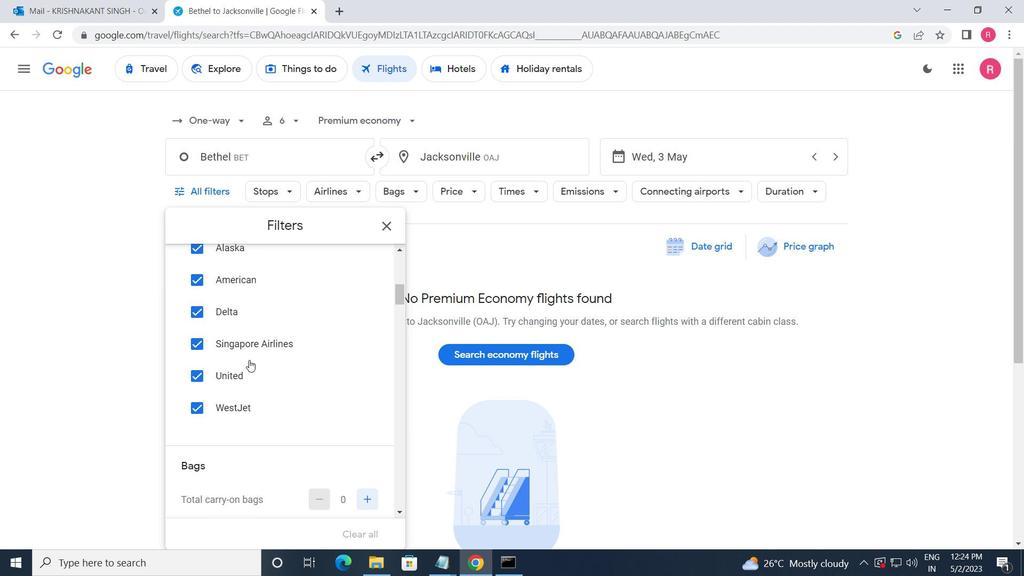 
Action: Mouse moved to (361, 397)
Screenshot: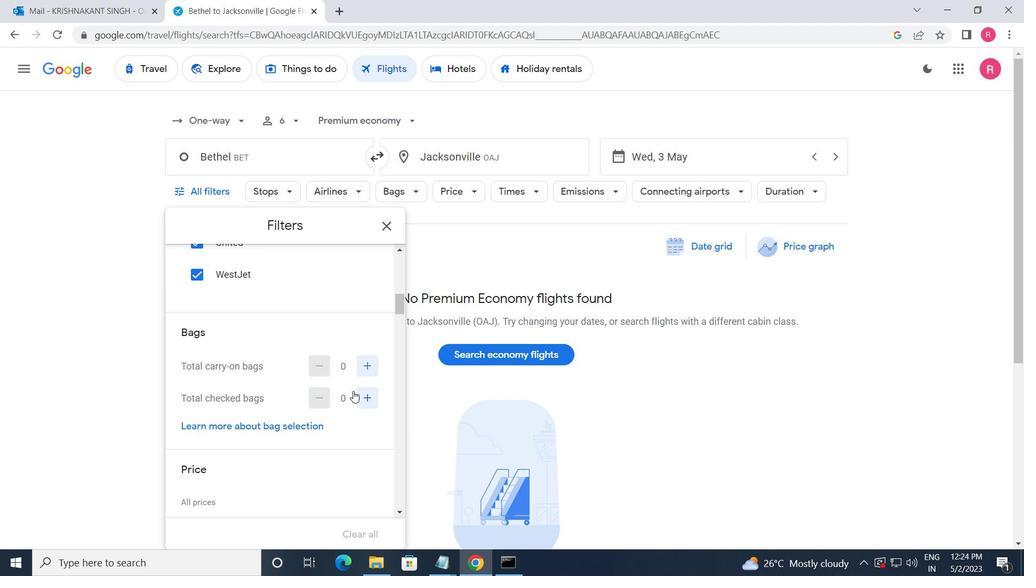 
Action: Mouse pressed left at (361, 397)
Screenshot: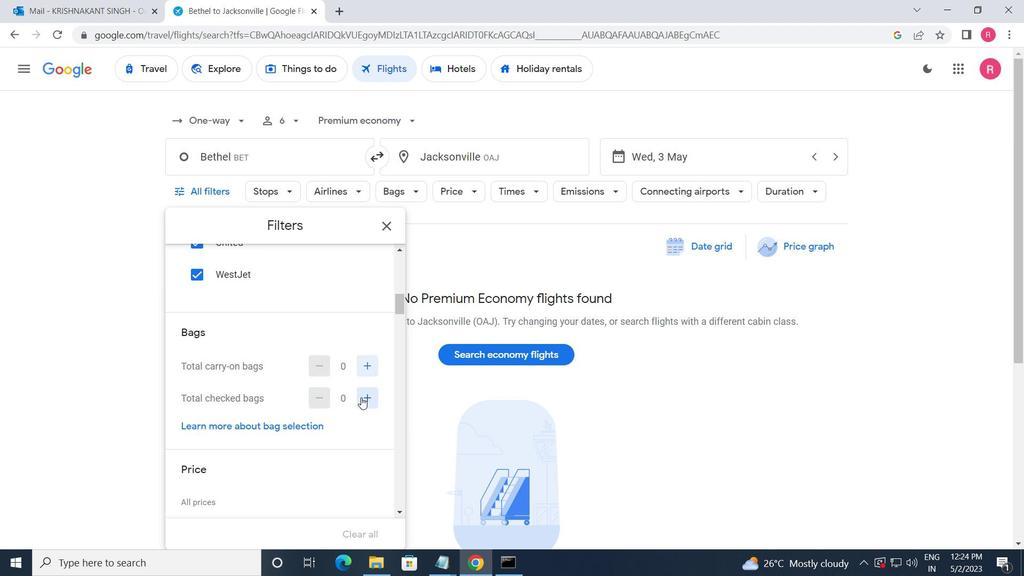 
Action: Mouse moved to (362, 397)
Screenshot: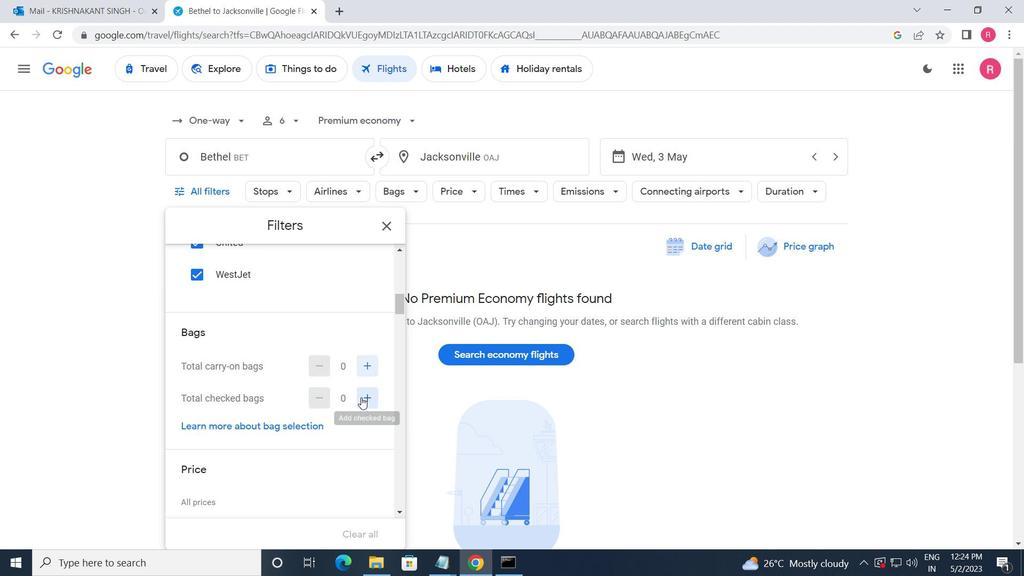 
Action: Mouse pressed left at (362, 397)
Screenshot: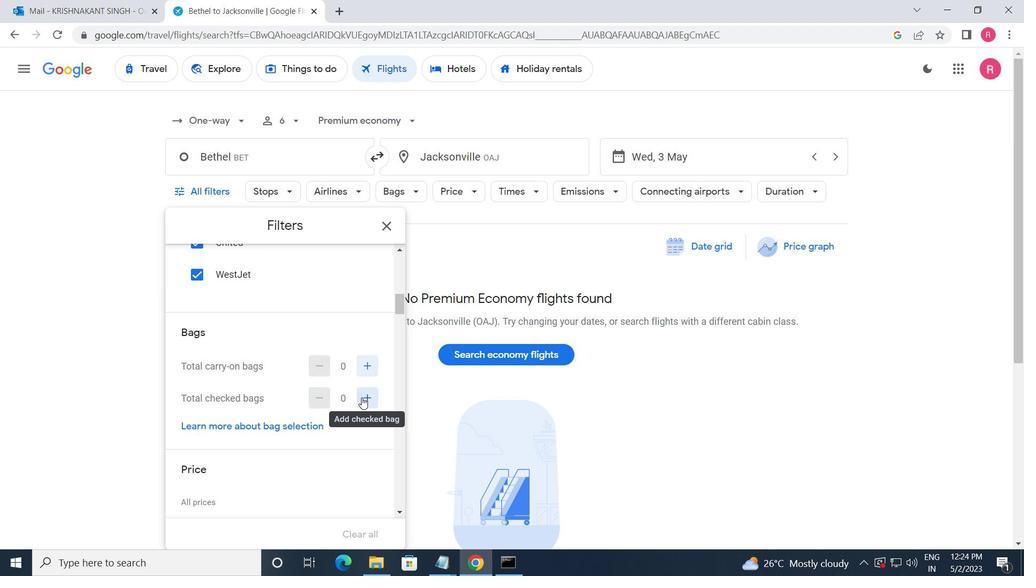 
Action: Mouse pressed left at (362, 397)
Screenshot: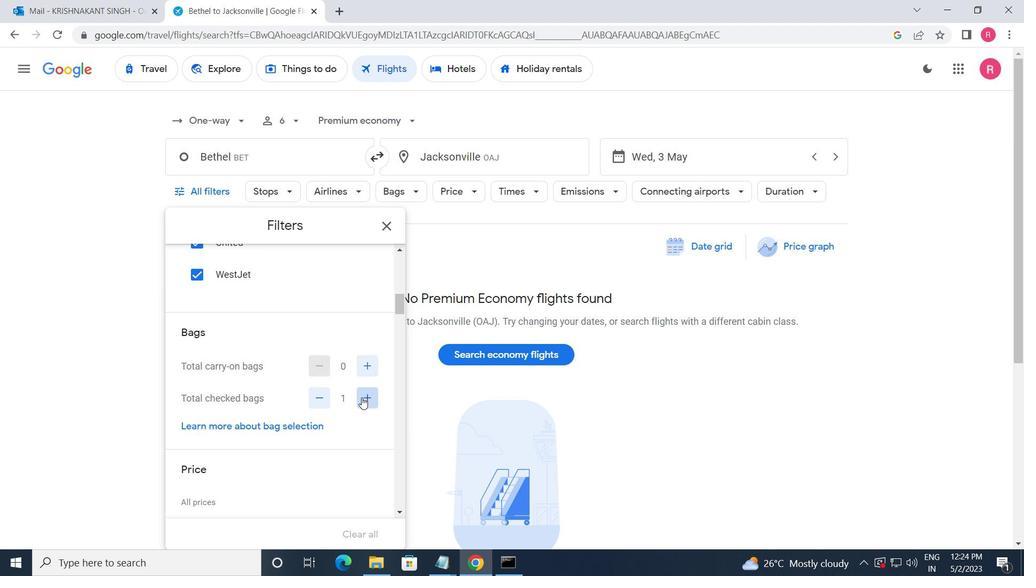 
Action: Mouse pressed left at (362, 397)
Screenshot: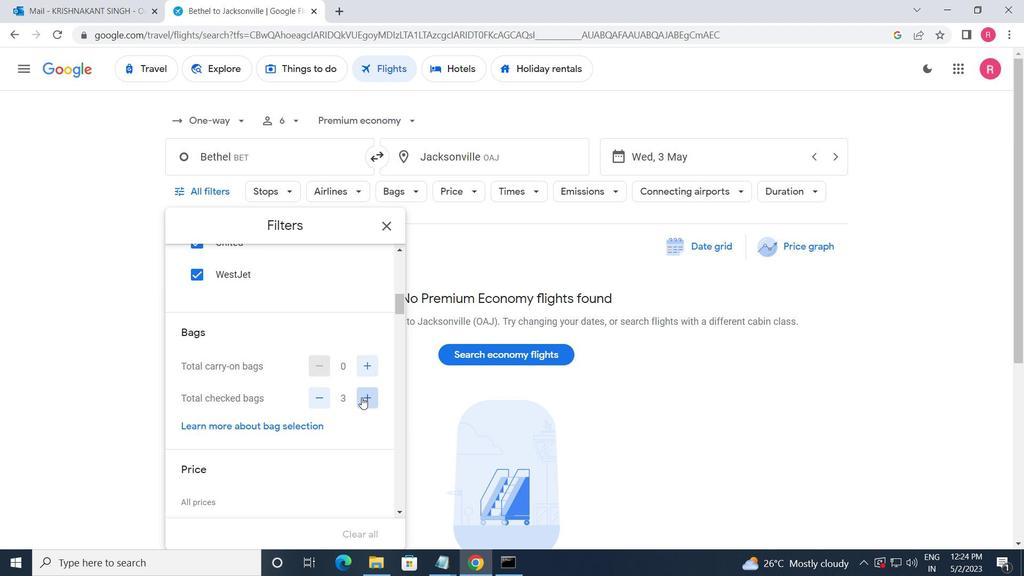 
Action: Mouse pressed left at (362, 397)
Screenshot: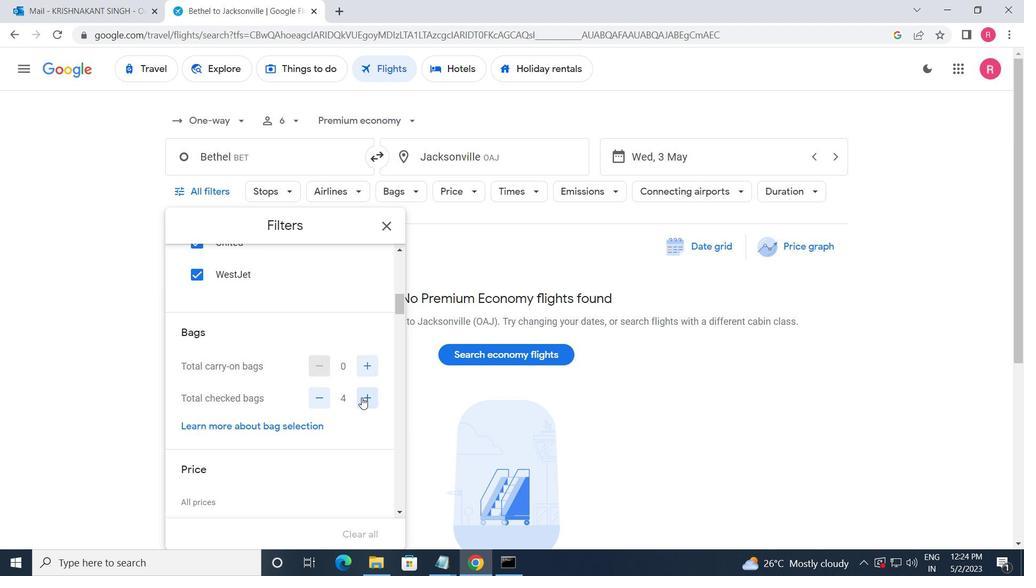 
Action: Mouse scrolled (362, 396) with delta (0, 0)
Screenshot: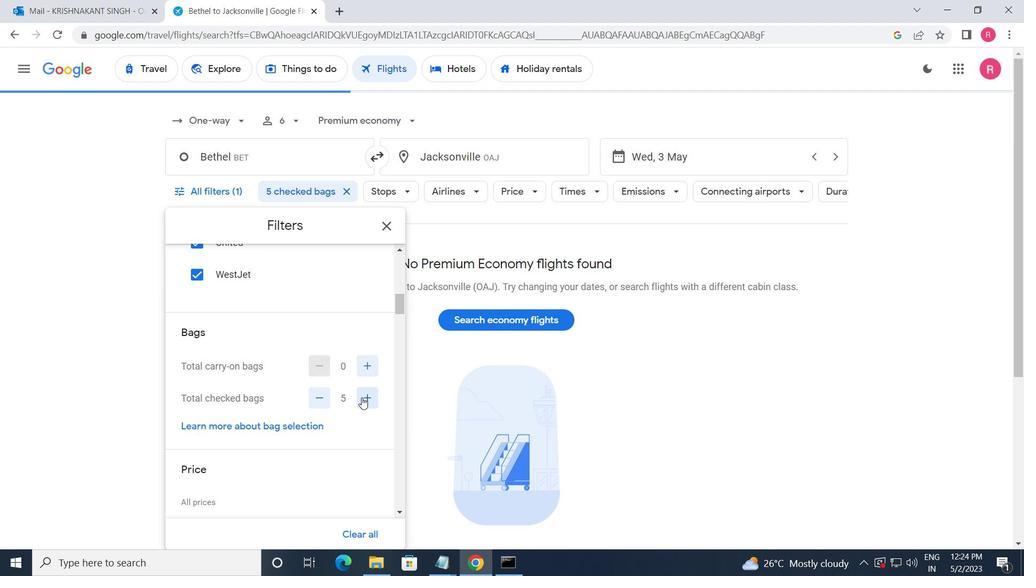 
Action: Mouse scrolled (362, 396) with delta (0, 0)
Screenshot: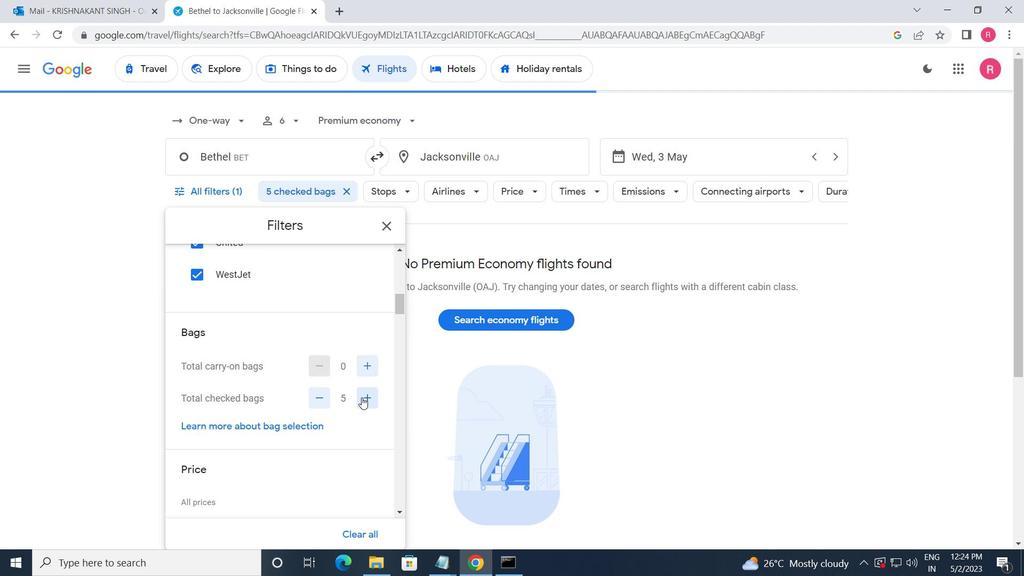 
Action: Mouse moved to (368, 392)
Screenshot: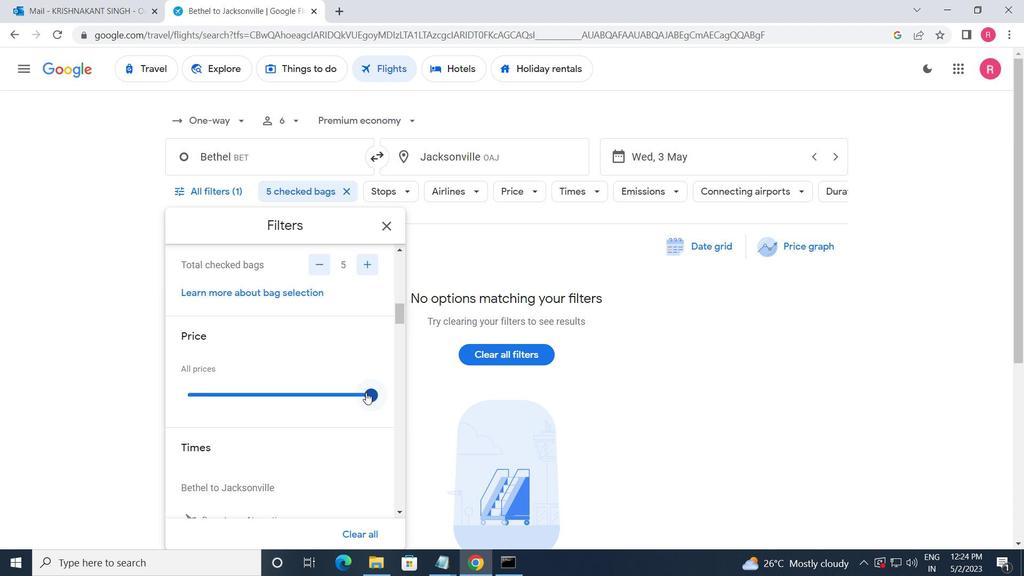 
Action: Mouse pressed left at (368, 392)
Screenshot: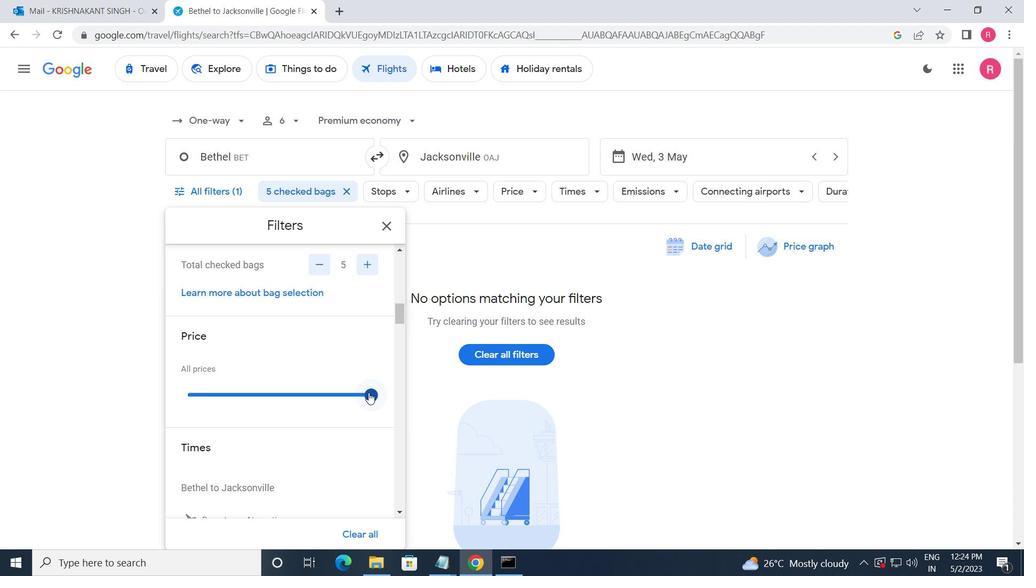
Action: Mouse moved to (327, 403)
Screenshot: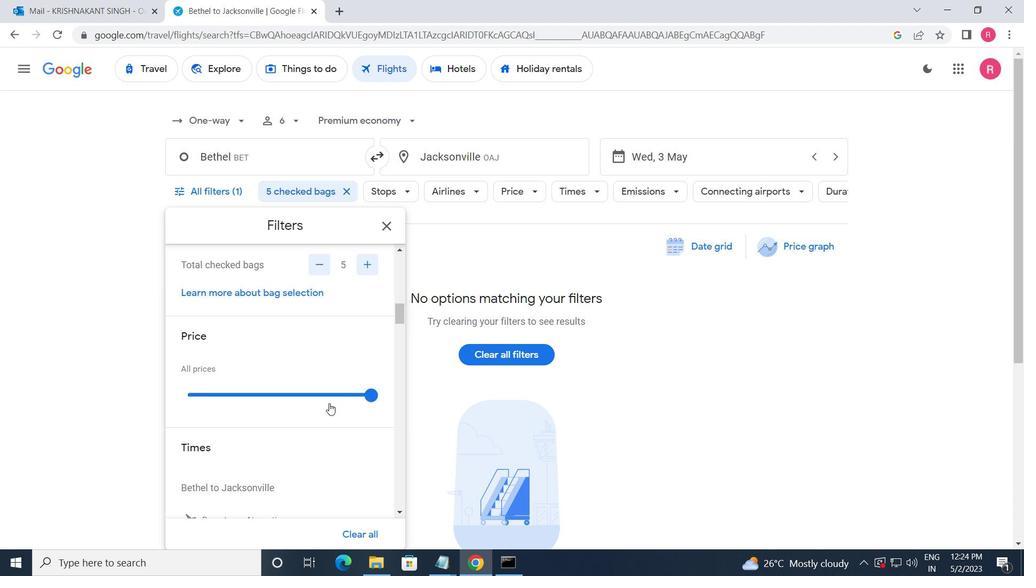 
Action: Mouse scrolled (327, 402) with delta (0, 0)
Screenshot: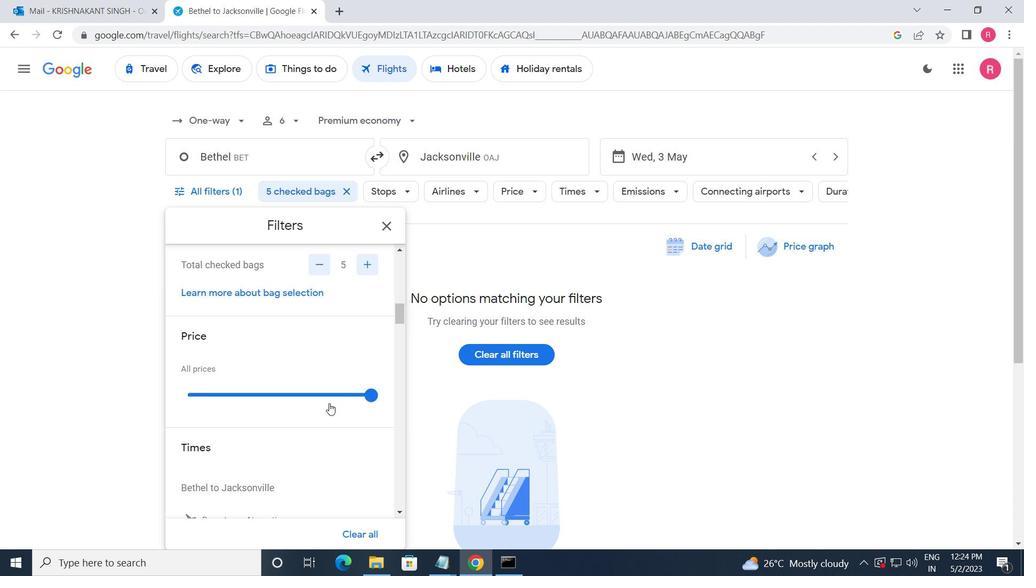 
Action: Mouse moved to (324, 401)
Screenshot: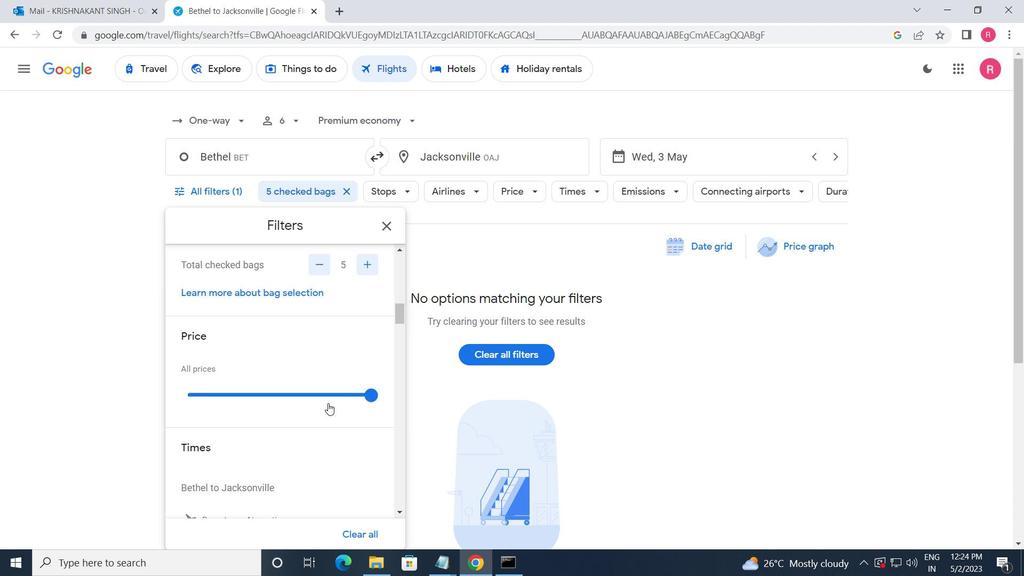 
Action: Mouse scrolled (324, 401) with delta (0, 0)
Screenshot: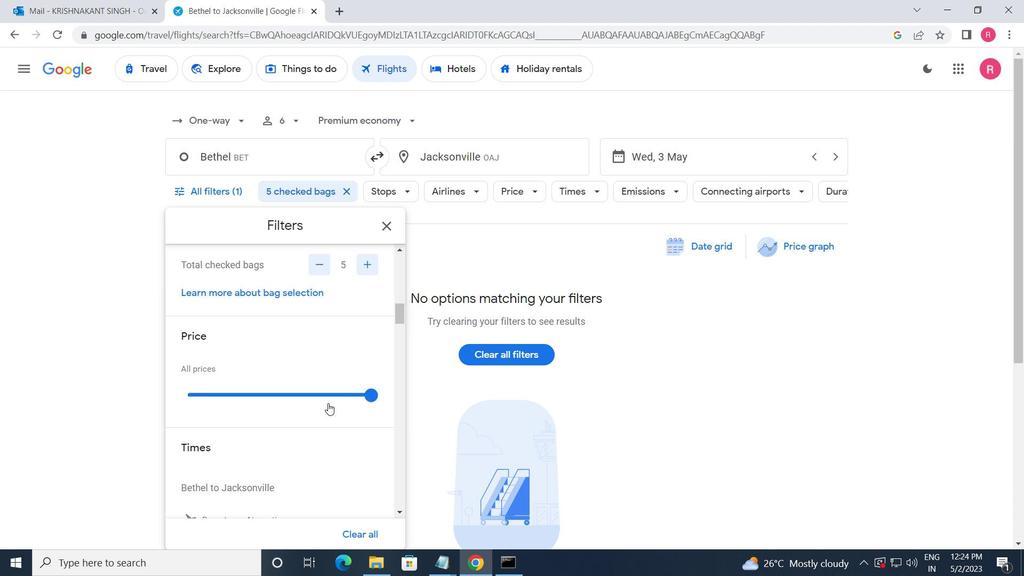 
Action: Mouse moved to (195, 414)
Screenshot: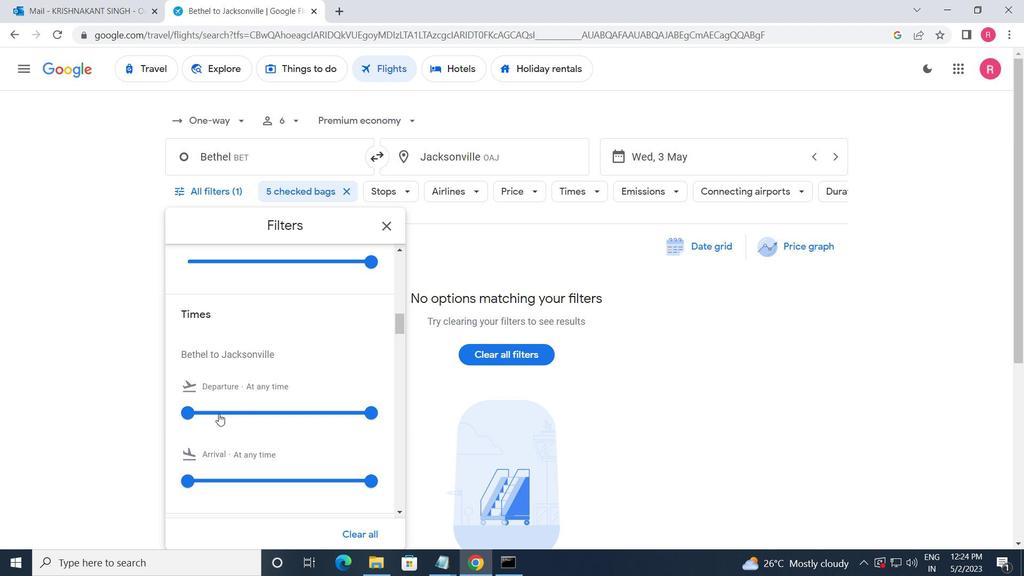 
Action: Mouse pressed left at (195, 414)
Screenshot: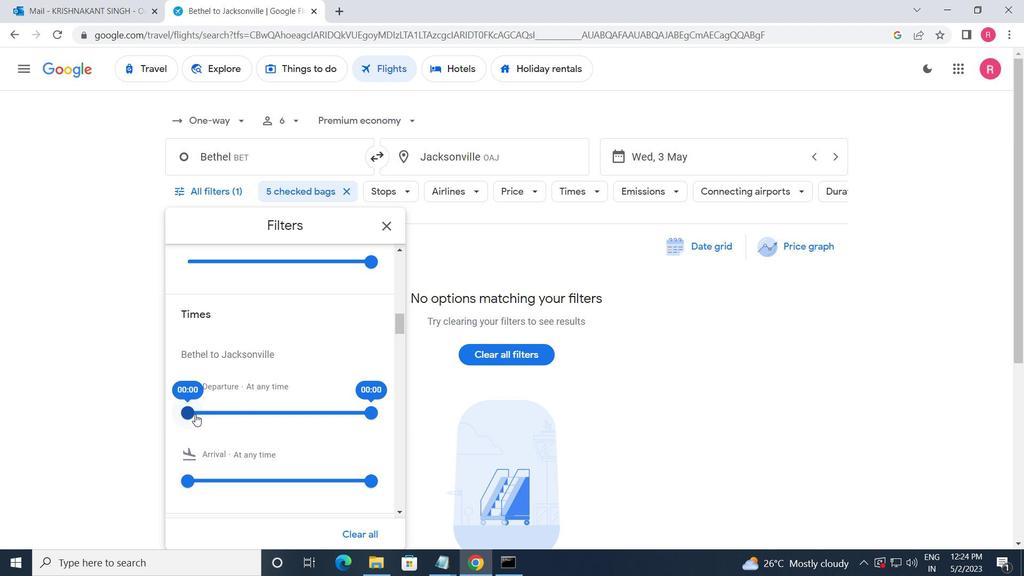 
Action: Mouse moved to (374, 414)
Screenshot: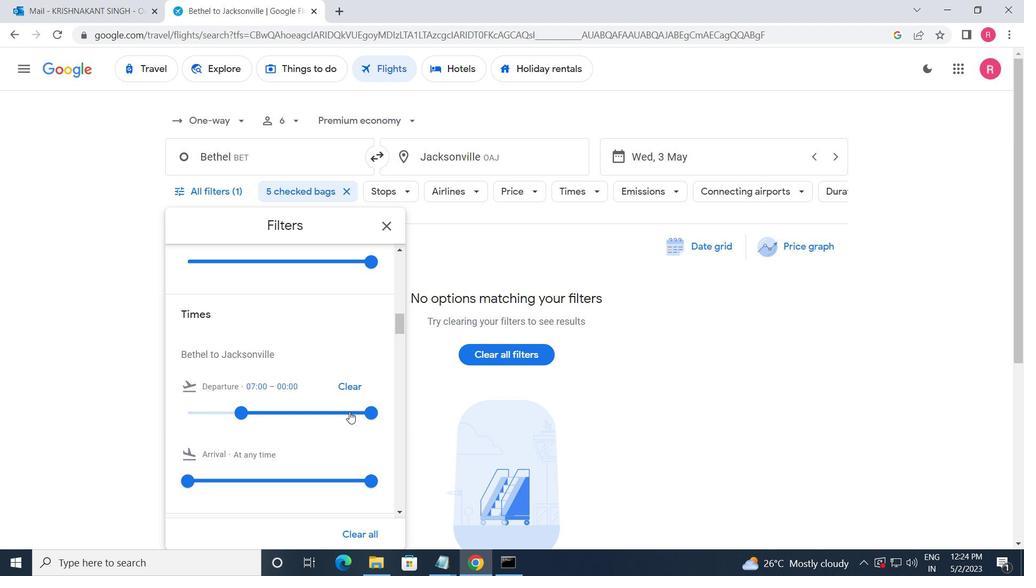 
Action: Mouse pressed left at (374, 414)
Screenshot: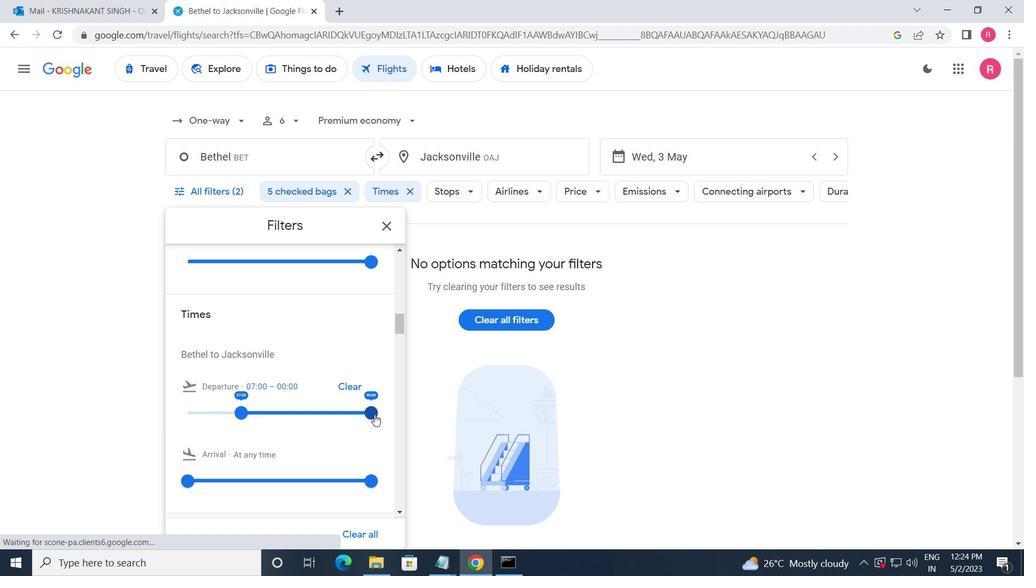 
Action: Mouse moved to (390, 227)
Screenshot: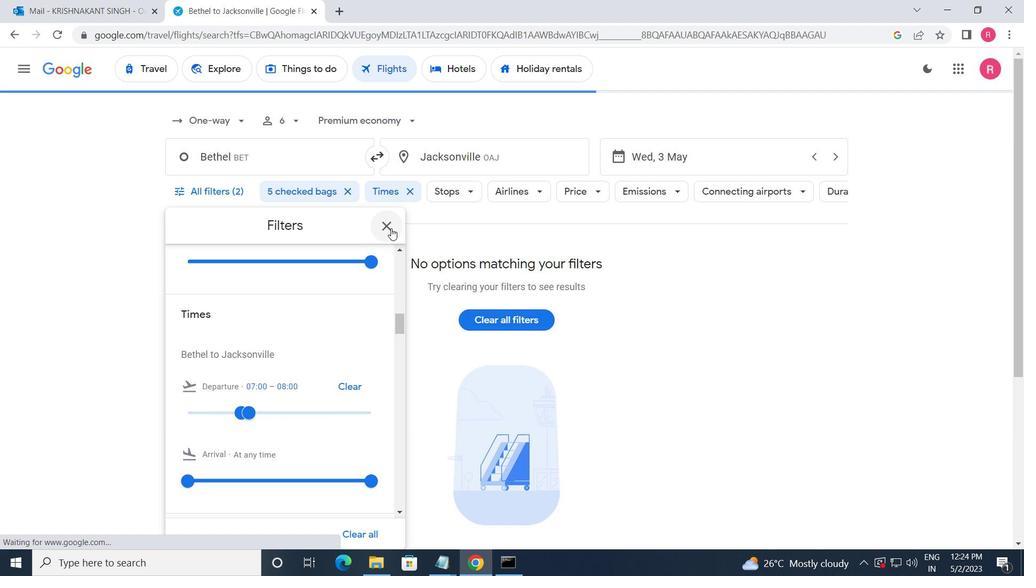 
Action: Mouse pressed left at (390, 227)
Screenshot: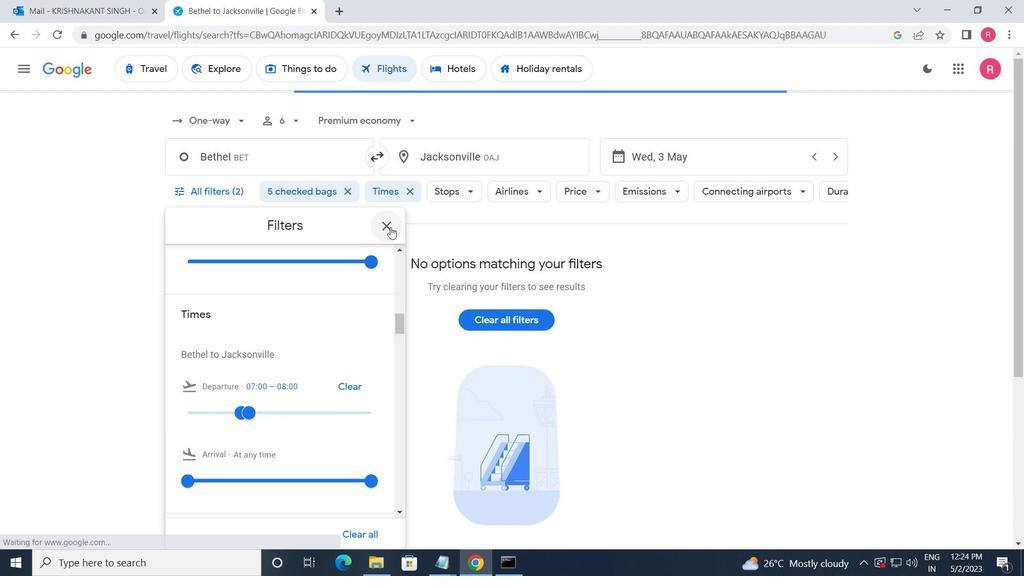 
Action: Mouse moved to (247, 156)
Screenshot: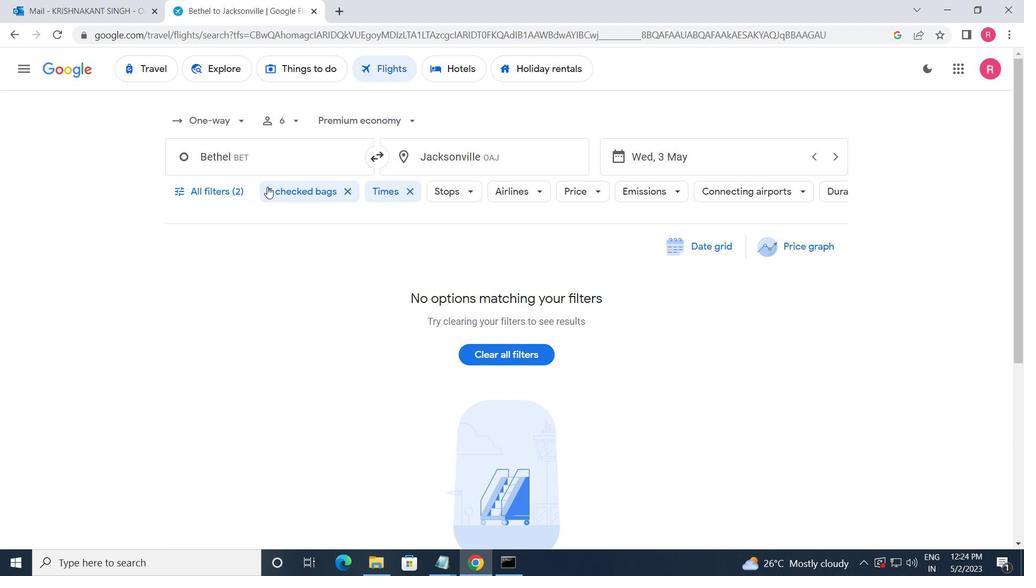 
